 Task: Filter industry by Business Consulting and Service.
Action: Mouse moved to (422, 109)
Screenshot: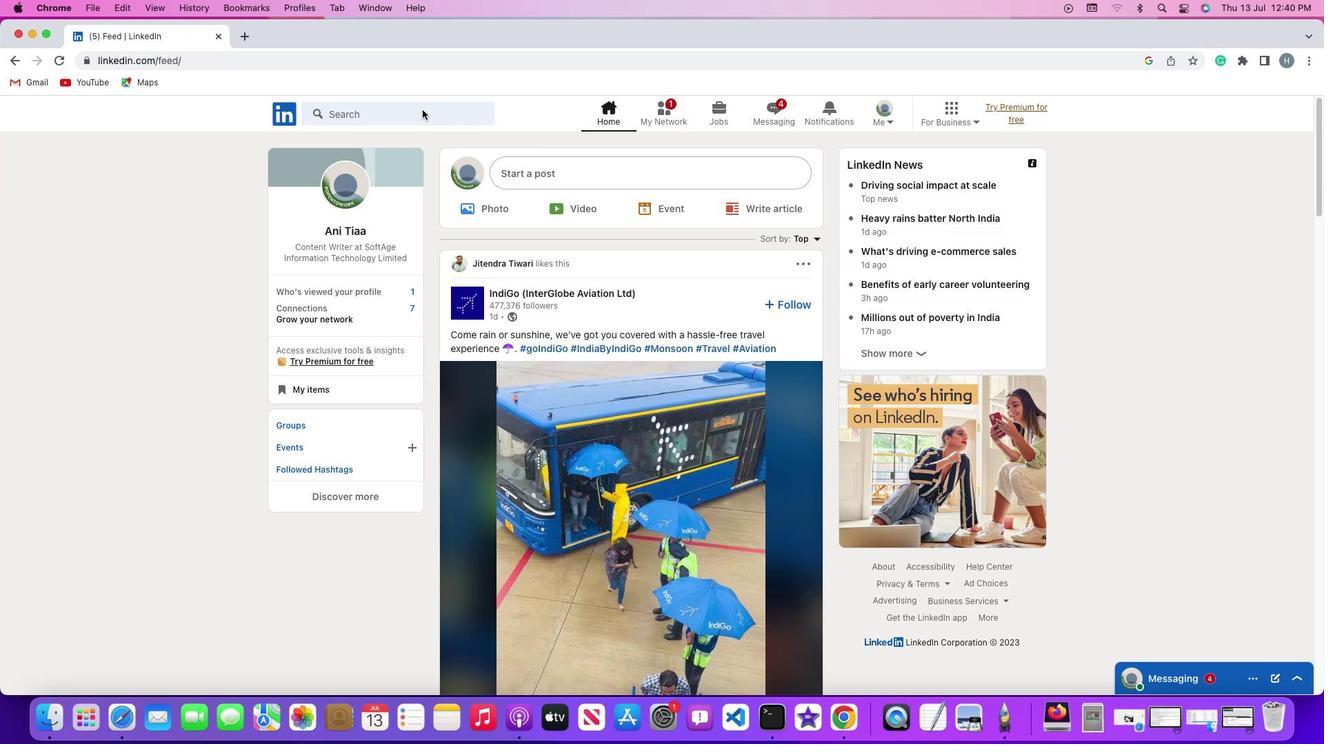 
Action: Mouse pressed left at (422, 109)
Screenshot: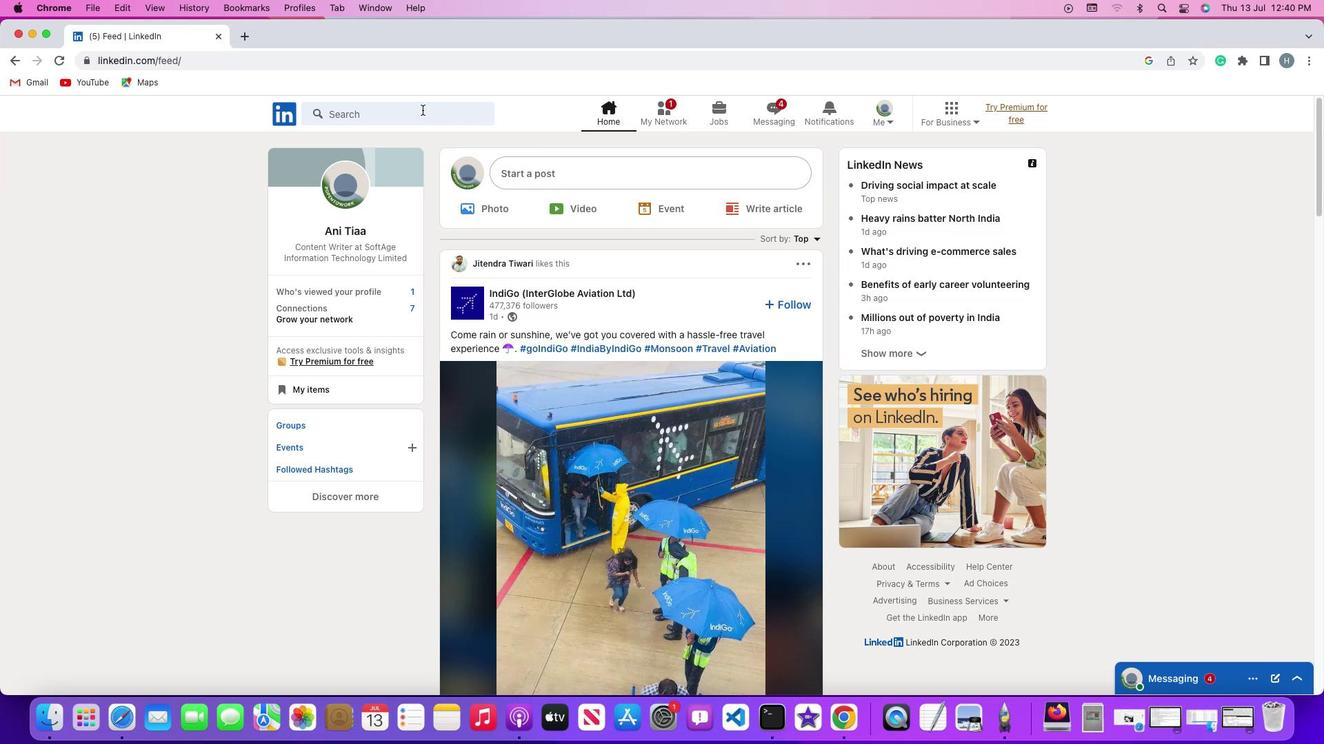 
Action: Mouse pressed left at (422, 109)
Screenshot: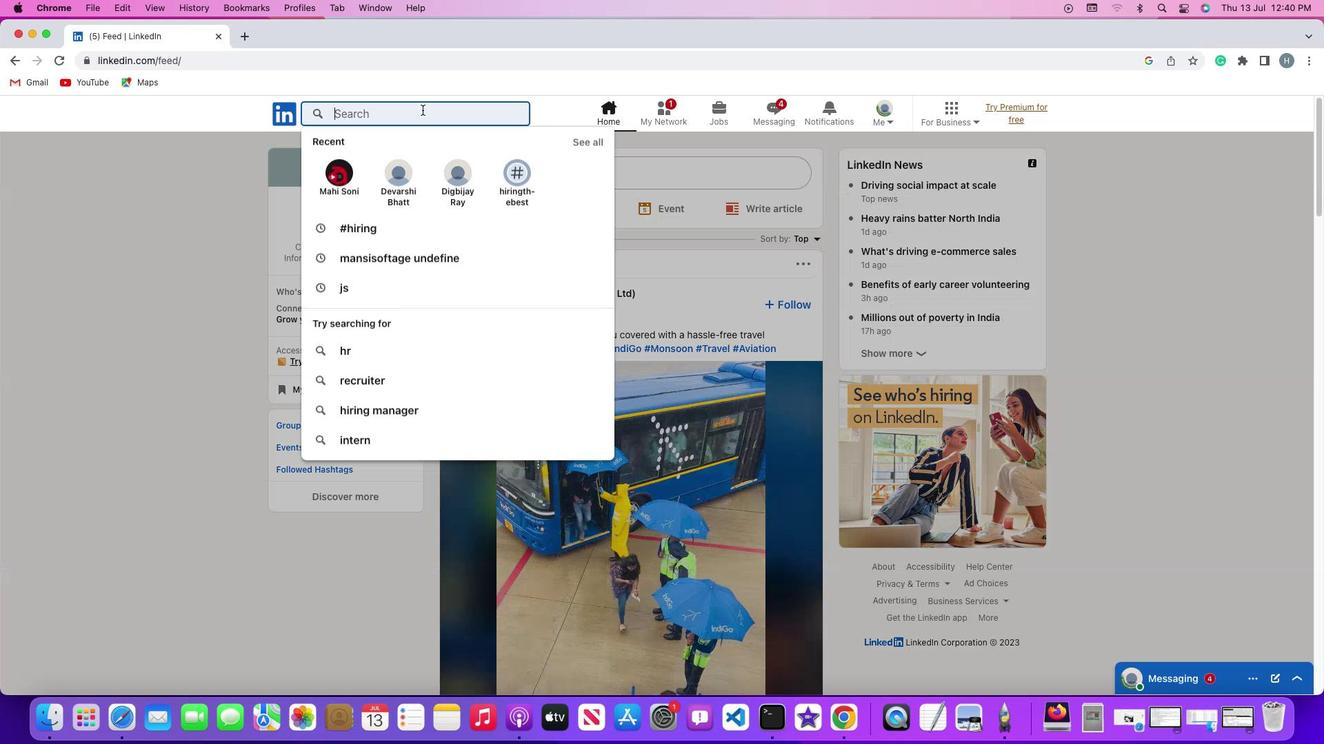 
Action: Key pressed Key.shift'#''h''i''r''i''n''g'Key.enter
Screenshot: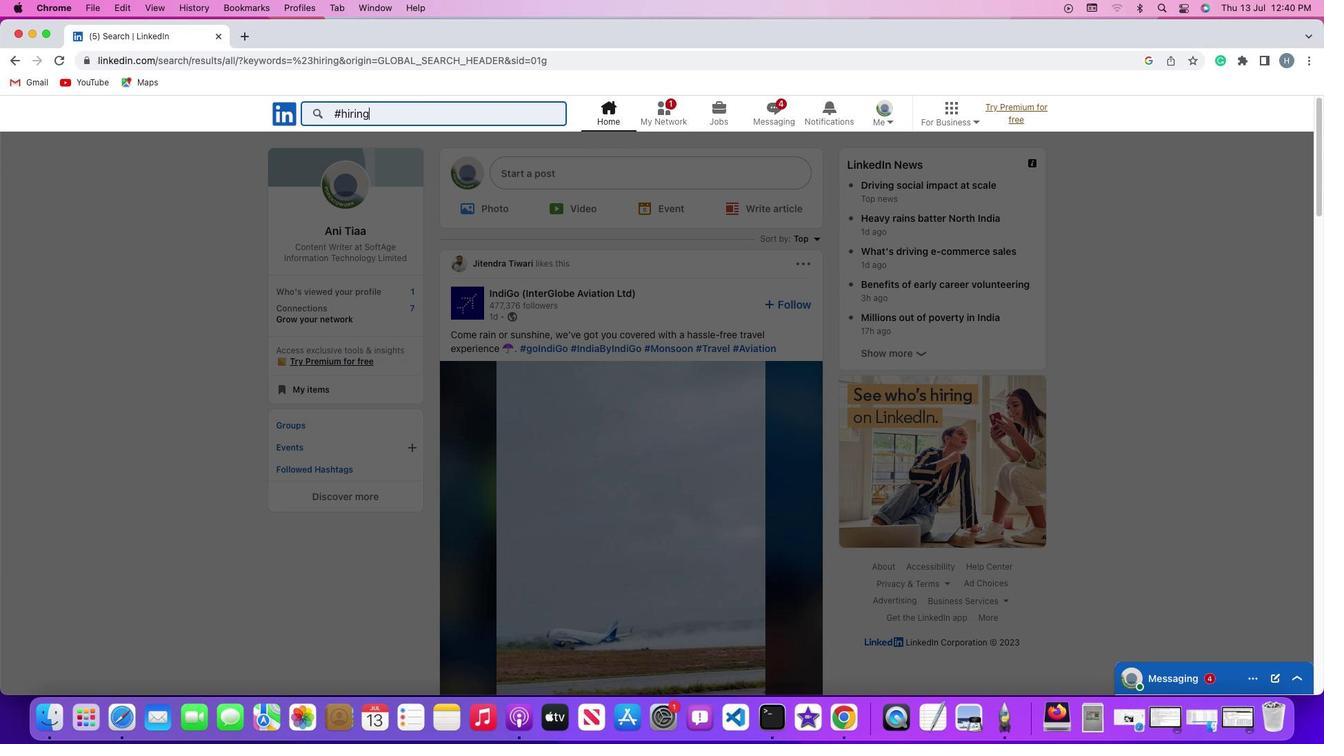 
Action: Mouse moved to (397, 151)
Screenshot: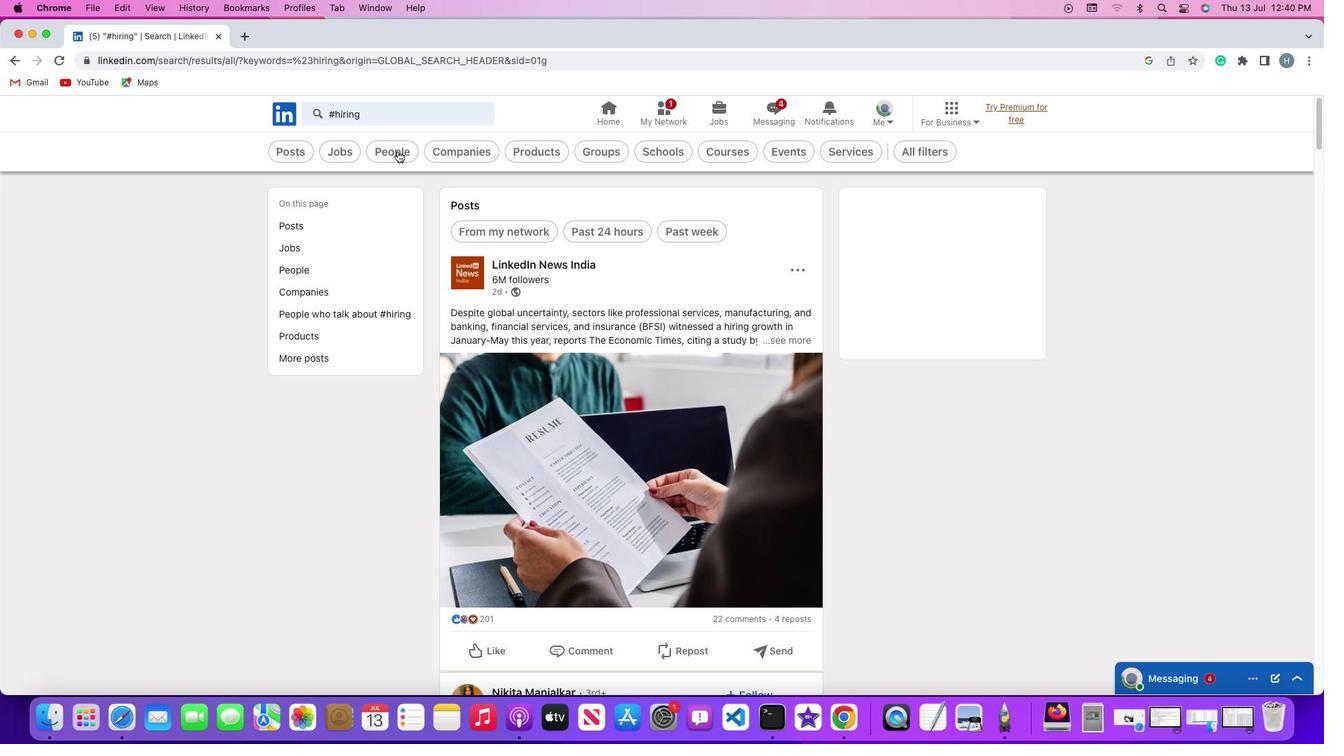 
Action: Mouse pressed left at (397, 151)
Screenshot: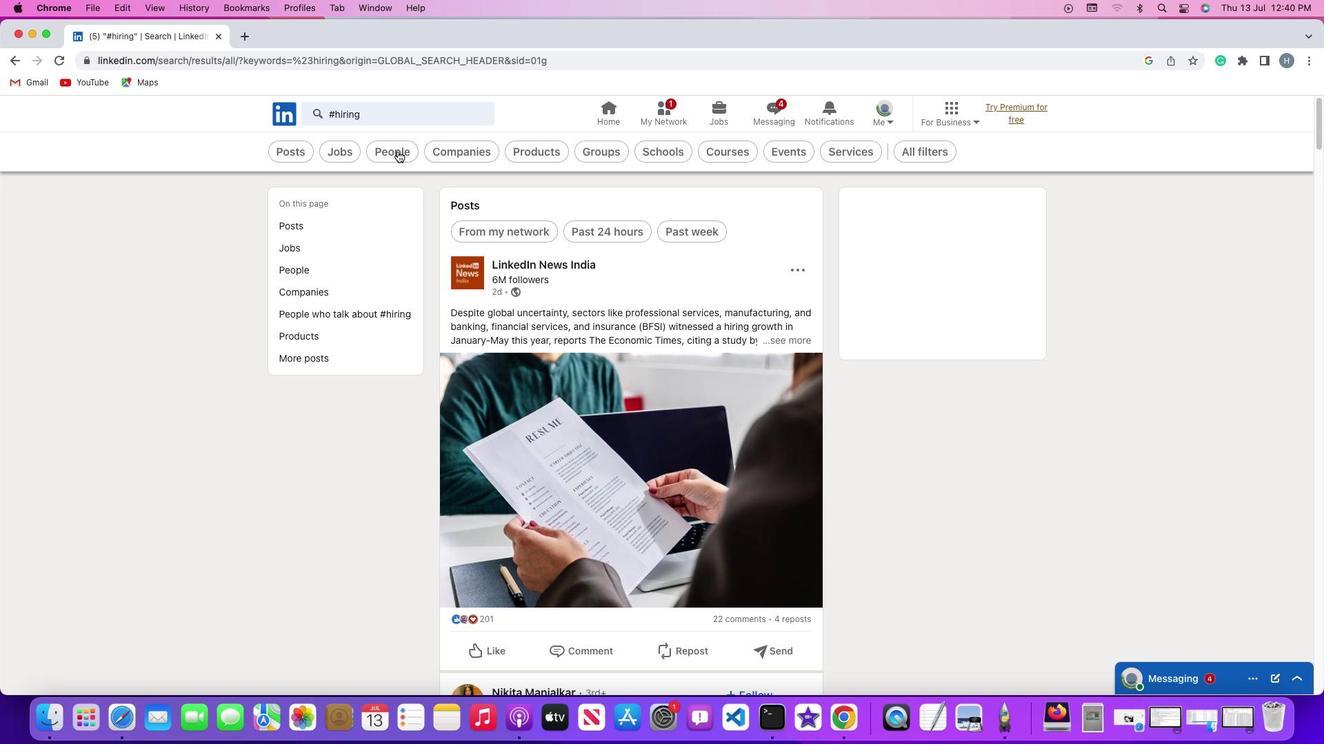 
Action: Mouse moved to (703, 152)
Screenshot: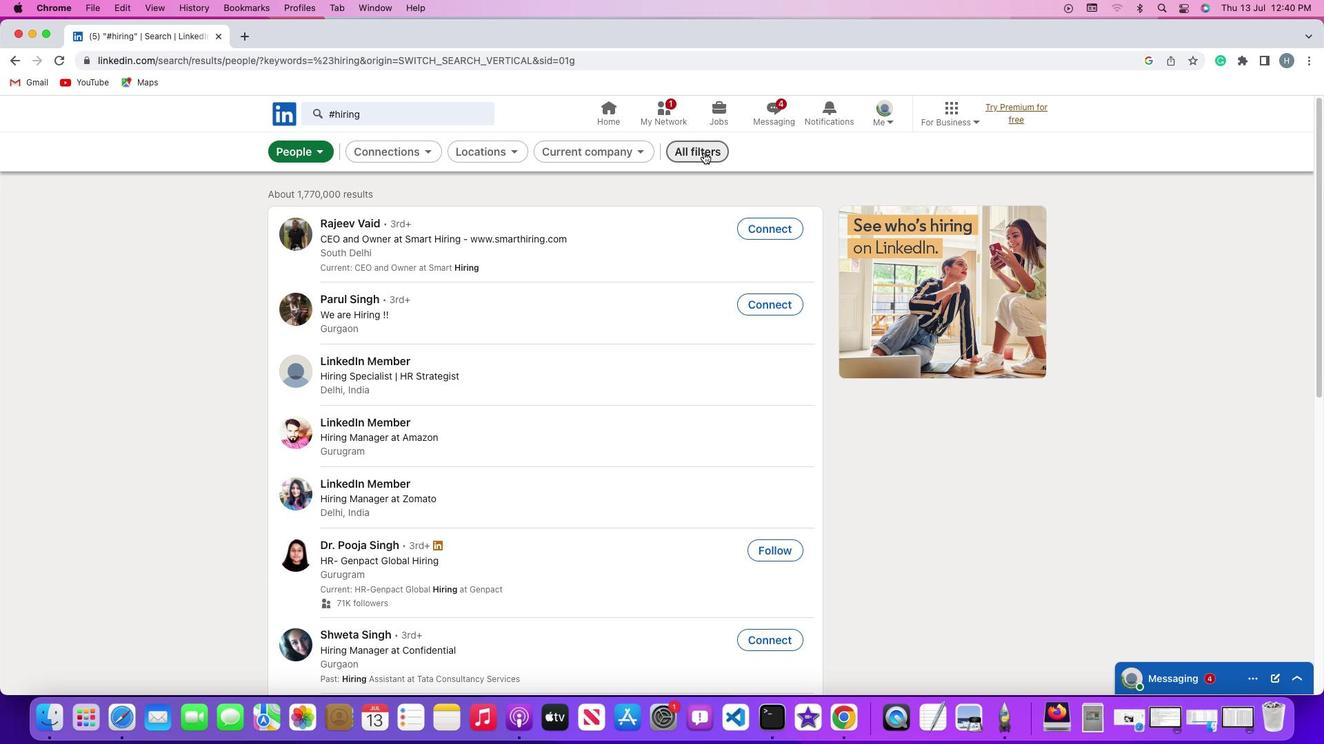 
Action: Mouse pressed left at (703, 152)
Screenshot: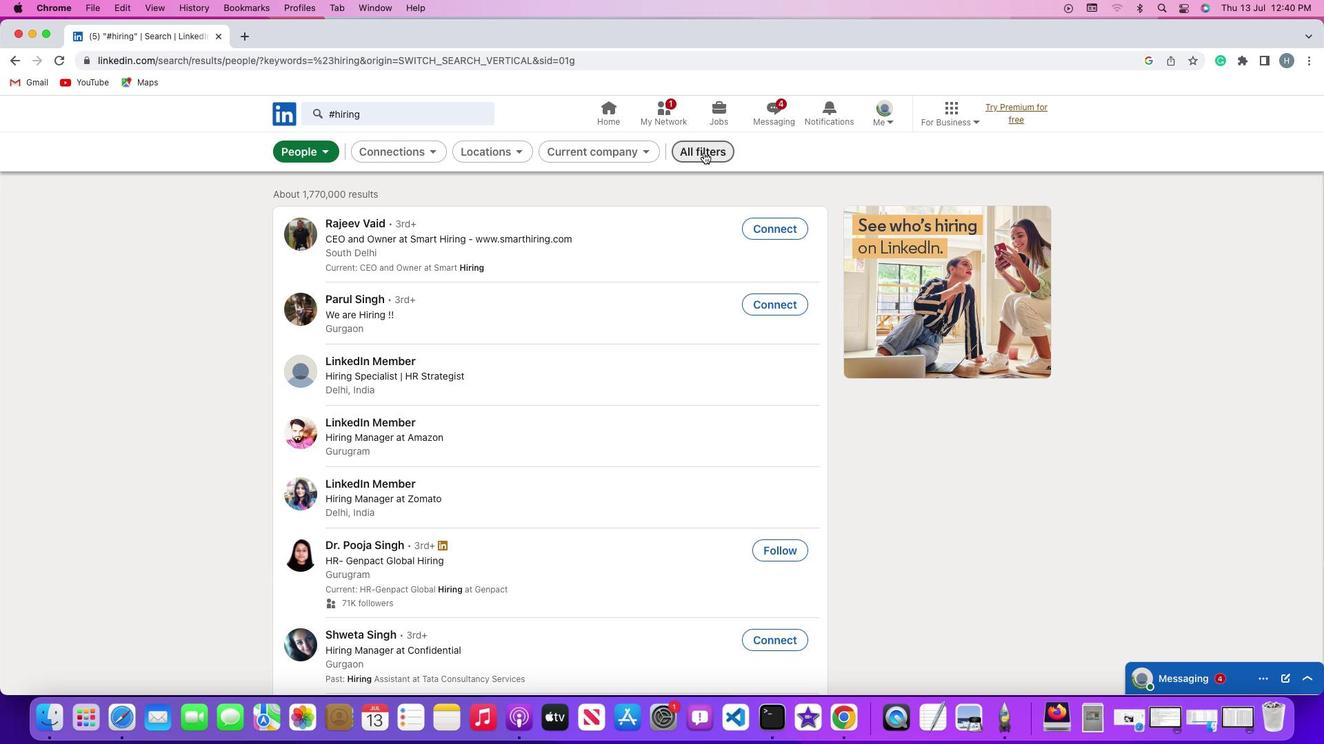 
Action: Mouse moved to (1087, 462)
Screenshot: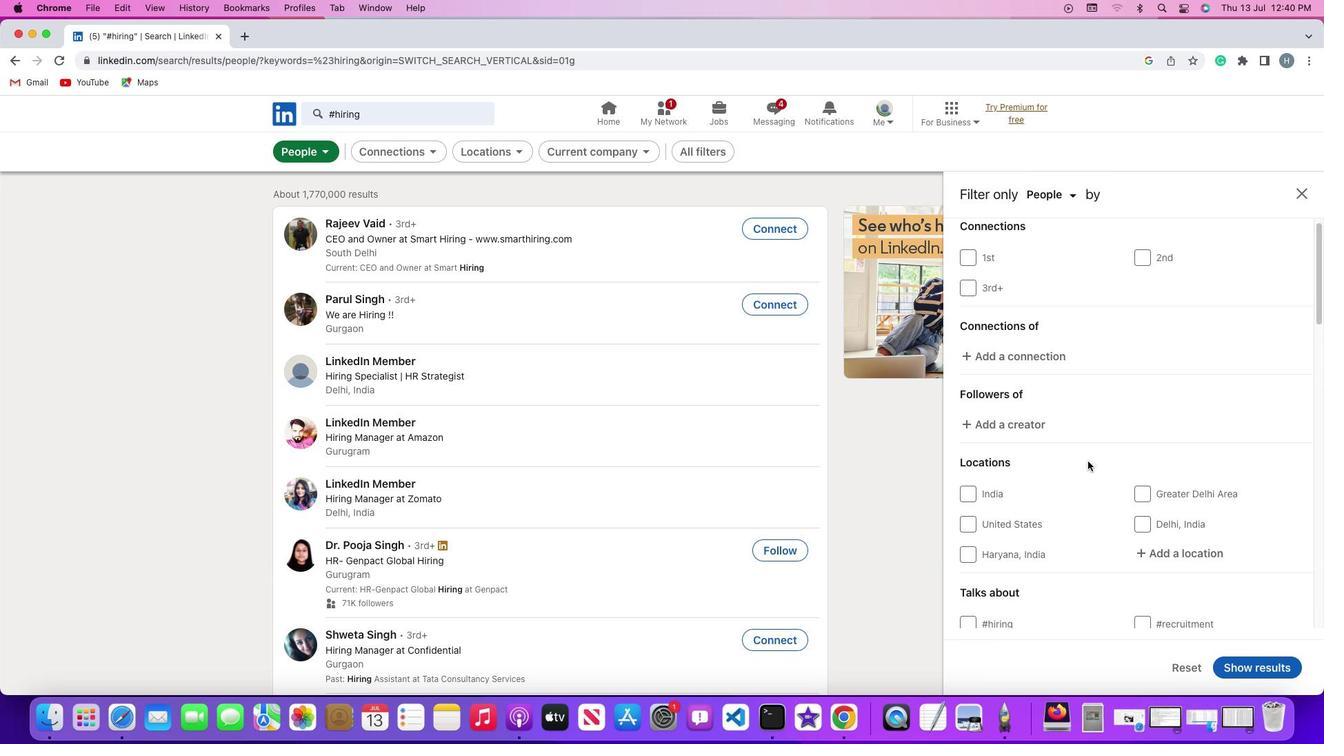 
Action: Mouse scrolled (1087, 462) with delta (0, 0)
Screenshot: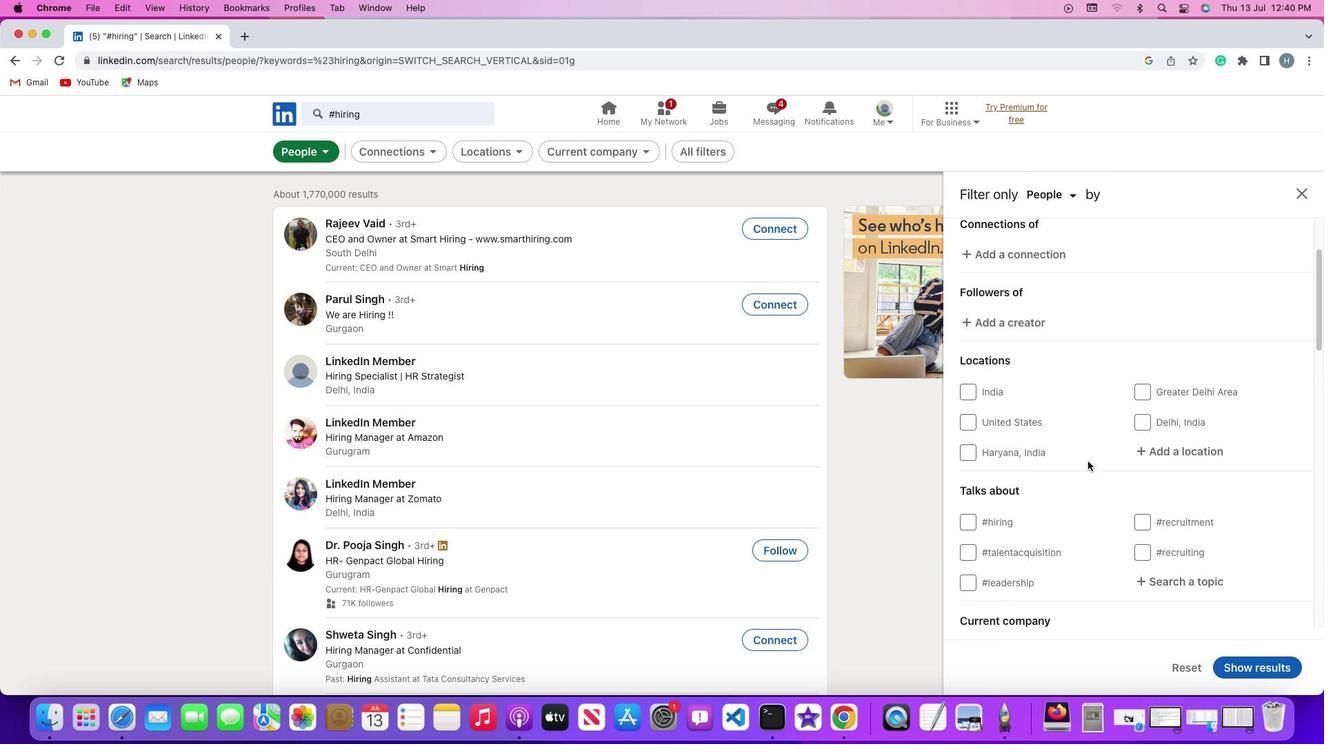 
Action: Mouse scrolled (1087, 462) with delta (0, 0)
Screenshot: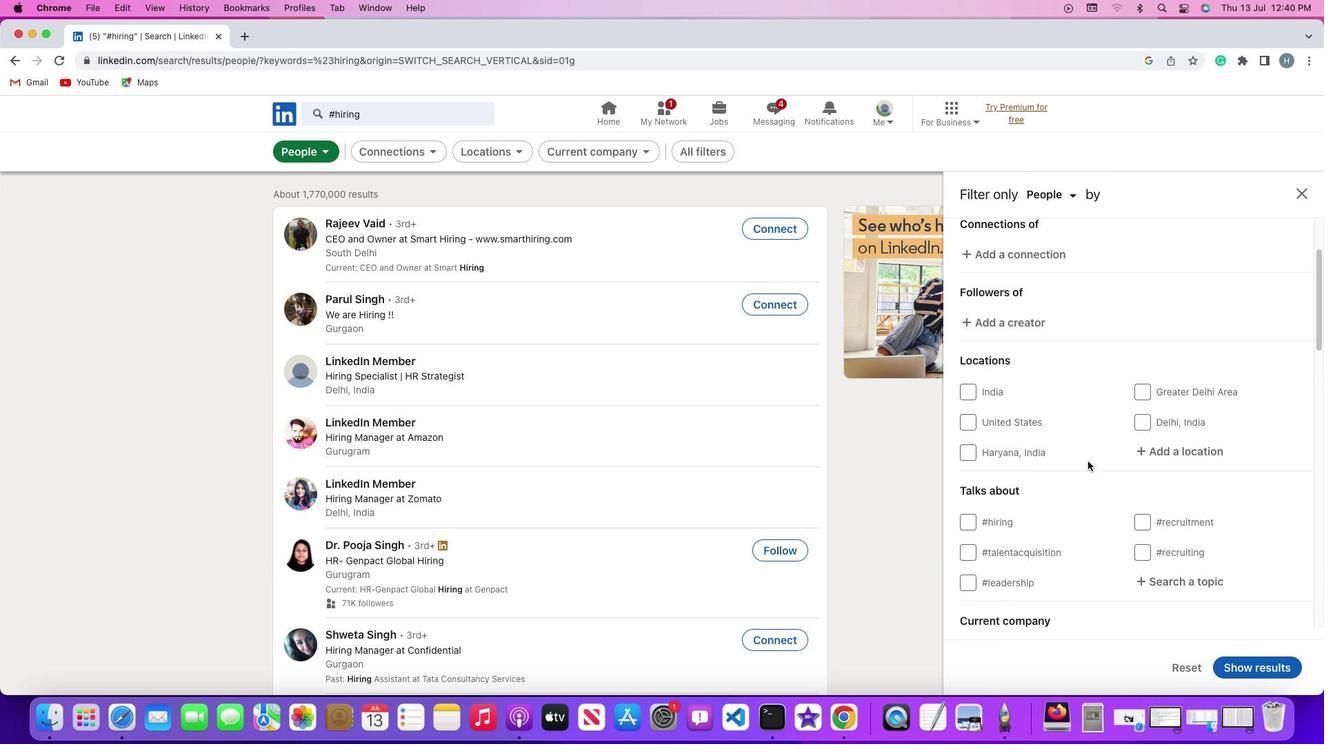 
Action: Mouse scrolled (1087, 462) with delta (0, -2)
Screenshot: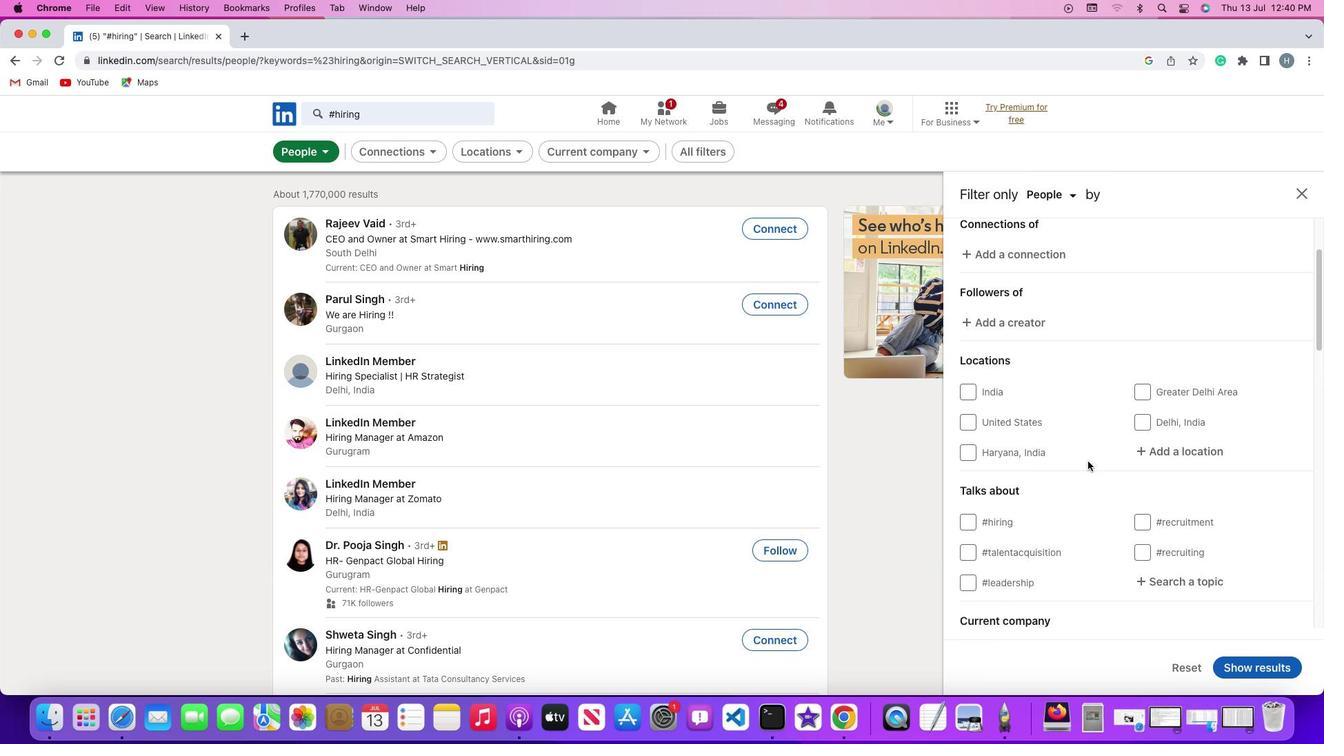 
Action: Mouse scrolled (1087, 462) with delta (0, 0)
Screenshot: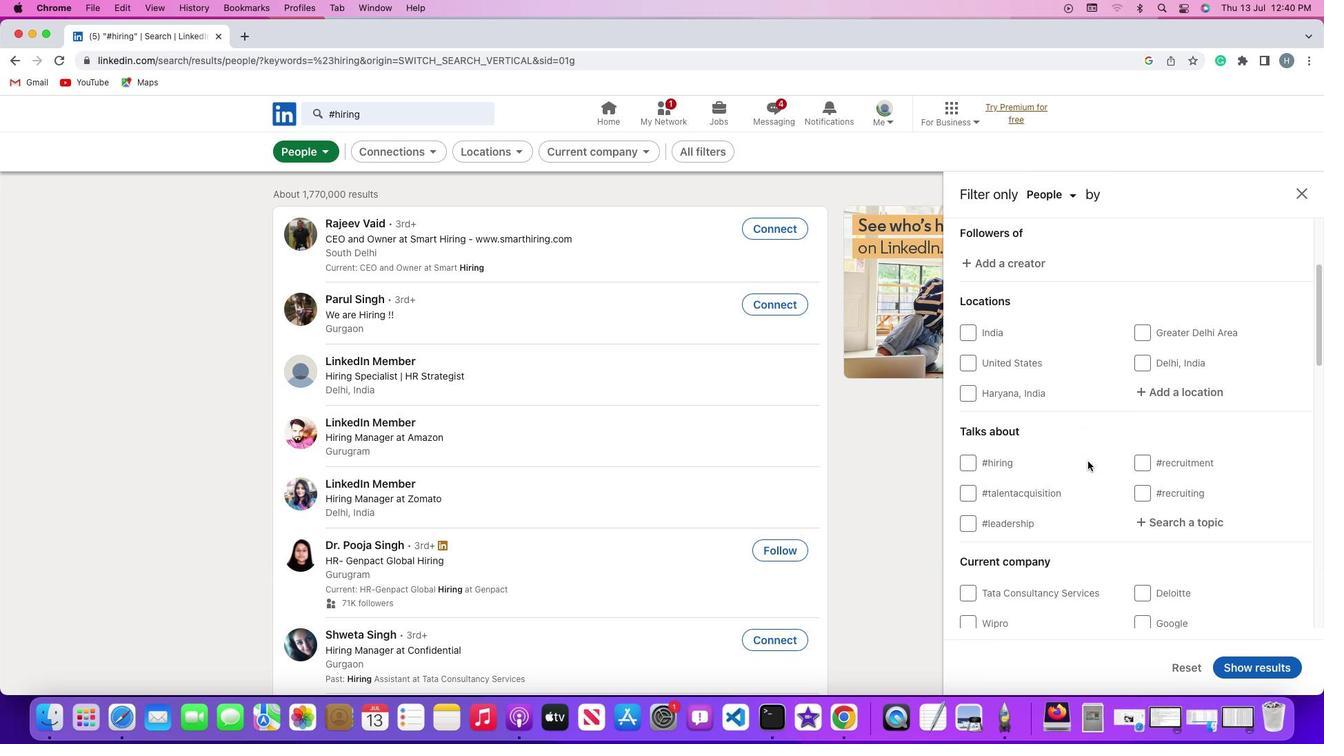 
Action: Mouse scrolled (1087, 462) with delta (0, 0)
Screenshot: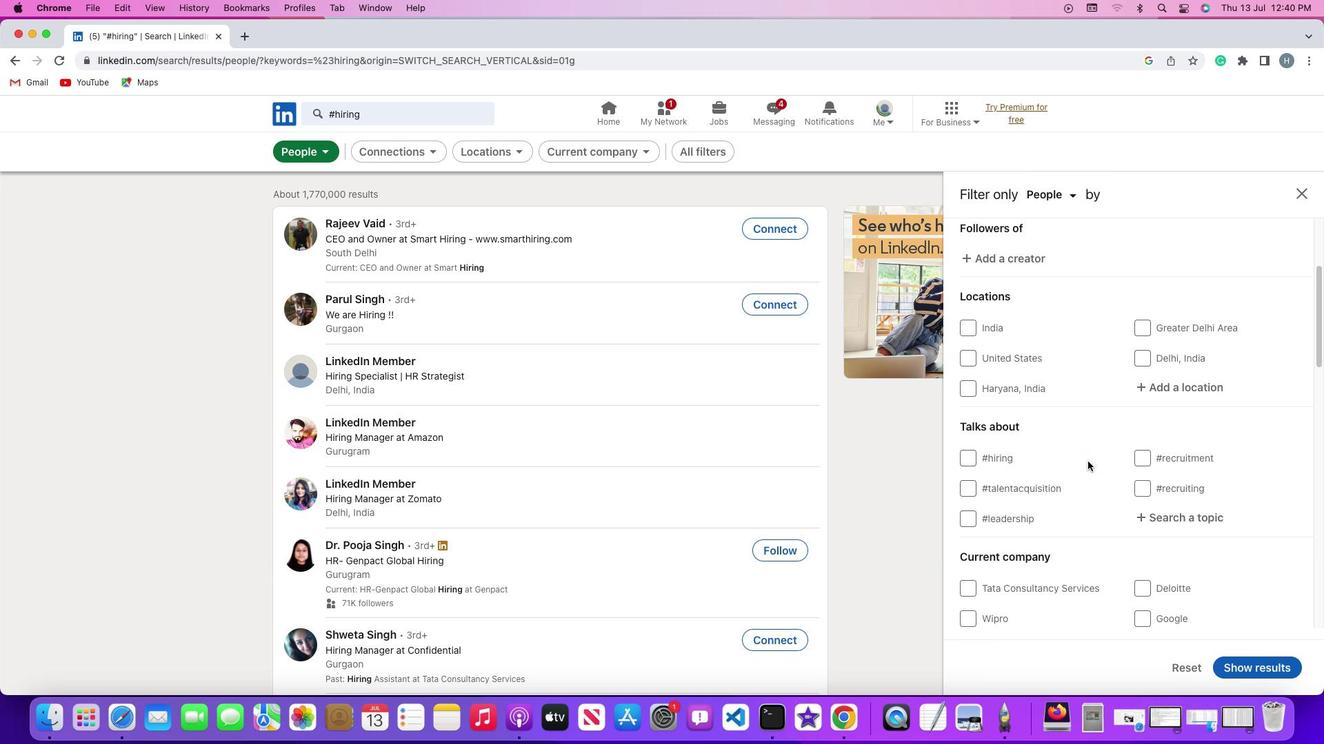 
Action: Mouse scrolled (1087, 462) with delta (0, 0)
Screenshot: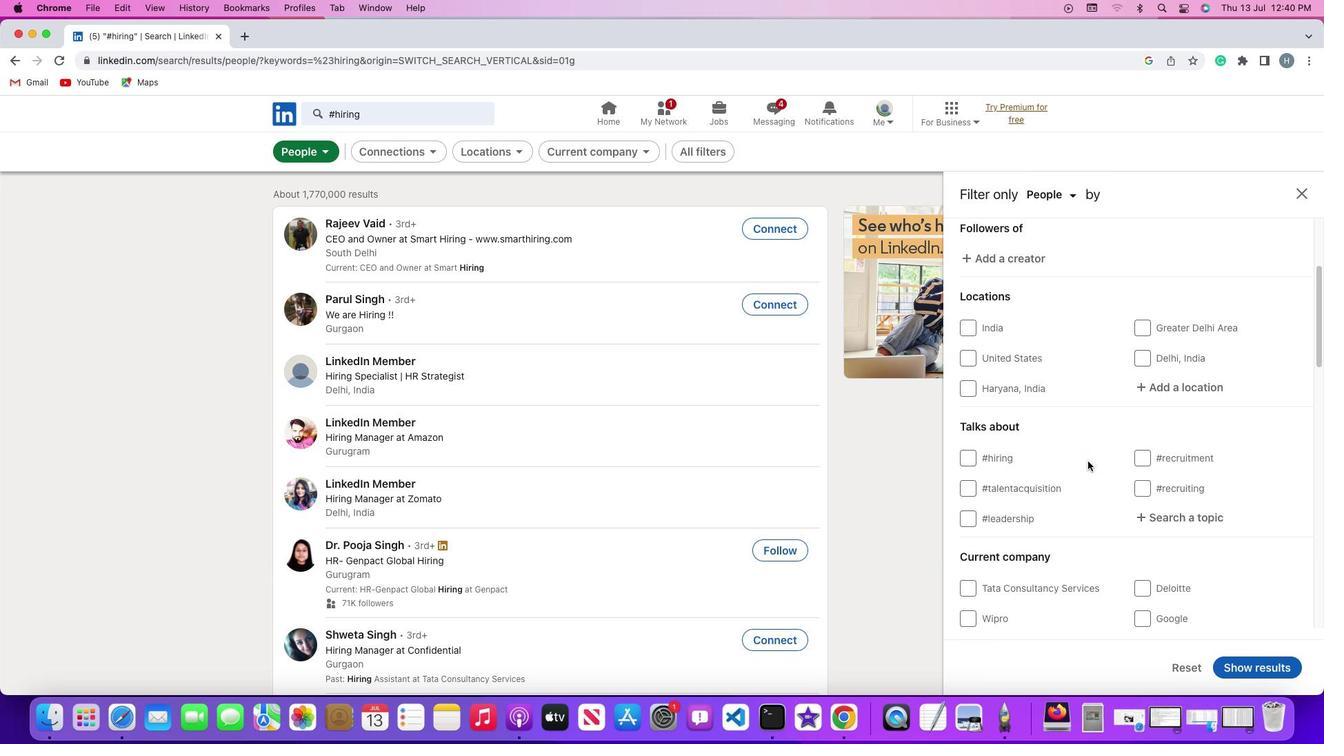 
Action: Mouse scrolled (1087, 462) with delta (0, 0)
Screenshot: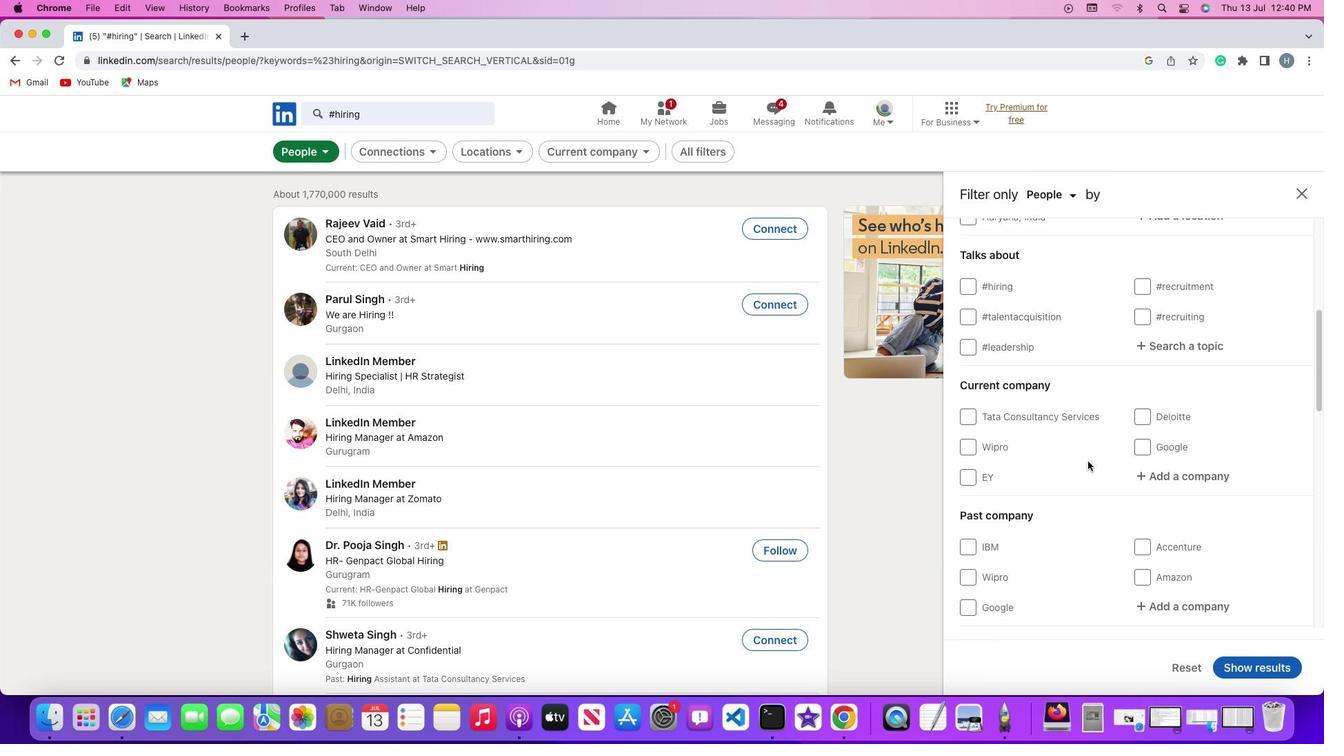 
Action: Mouse scrolled (1087, 462) with delta (0, 0)
Screenshot: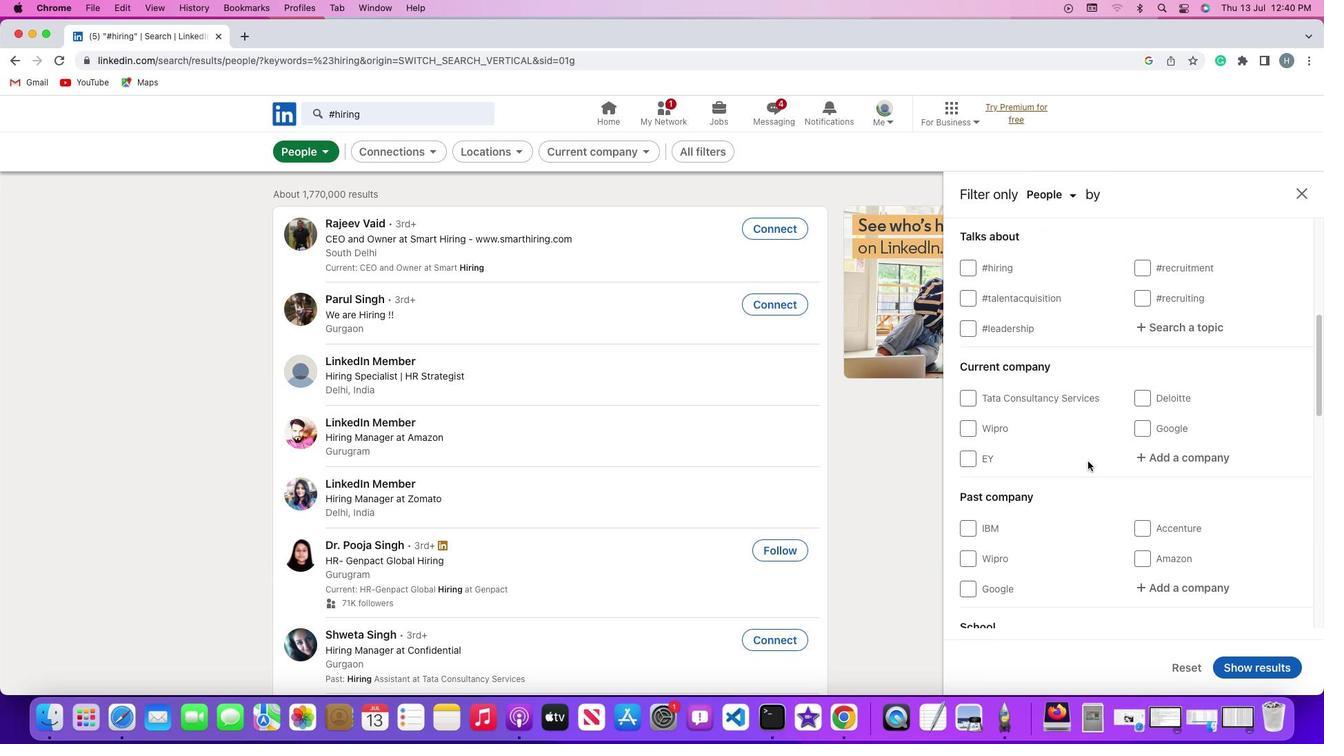 
Action: Mouse scrolled (1087, 462) with delta (0, -1)
Screenshot: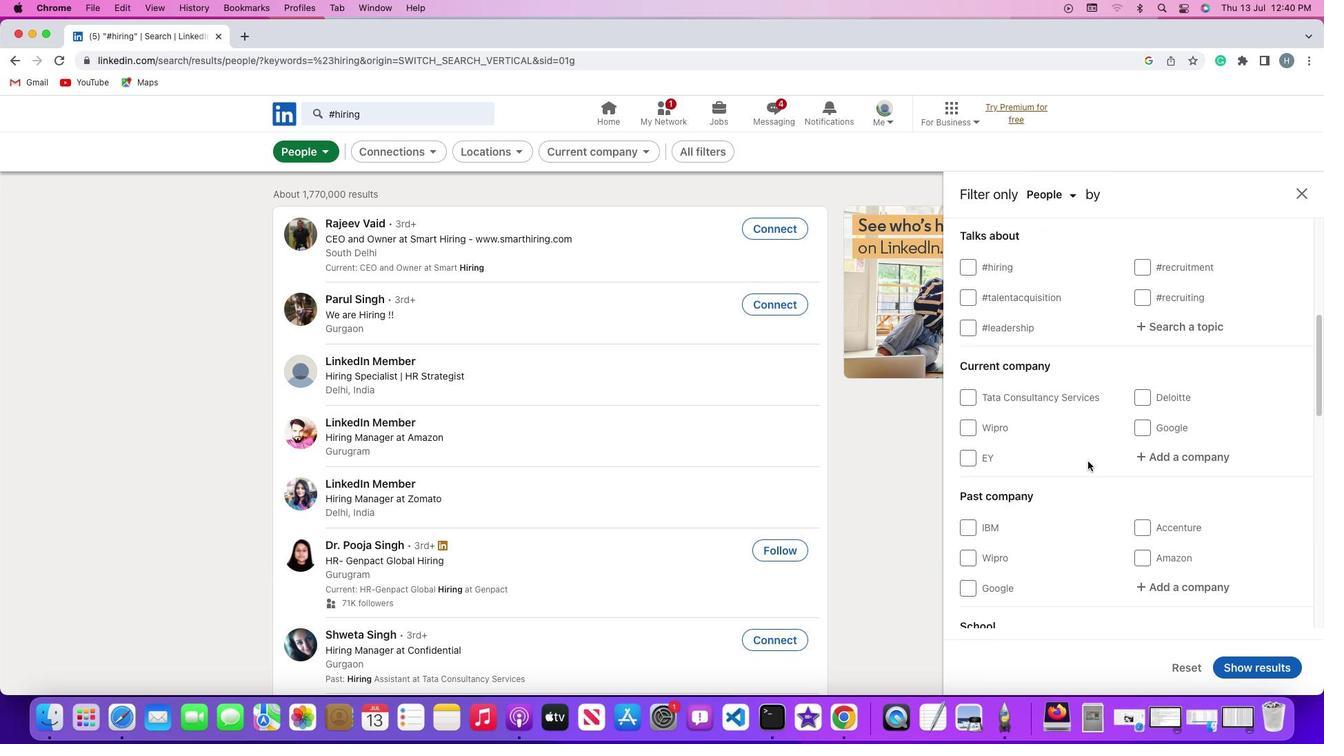 
Action: Mouse scrolled (1087, 462) with delta (0, -2)
Screenshot: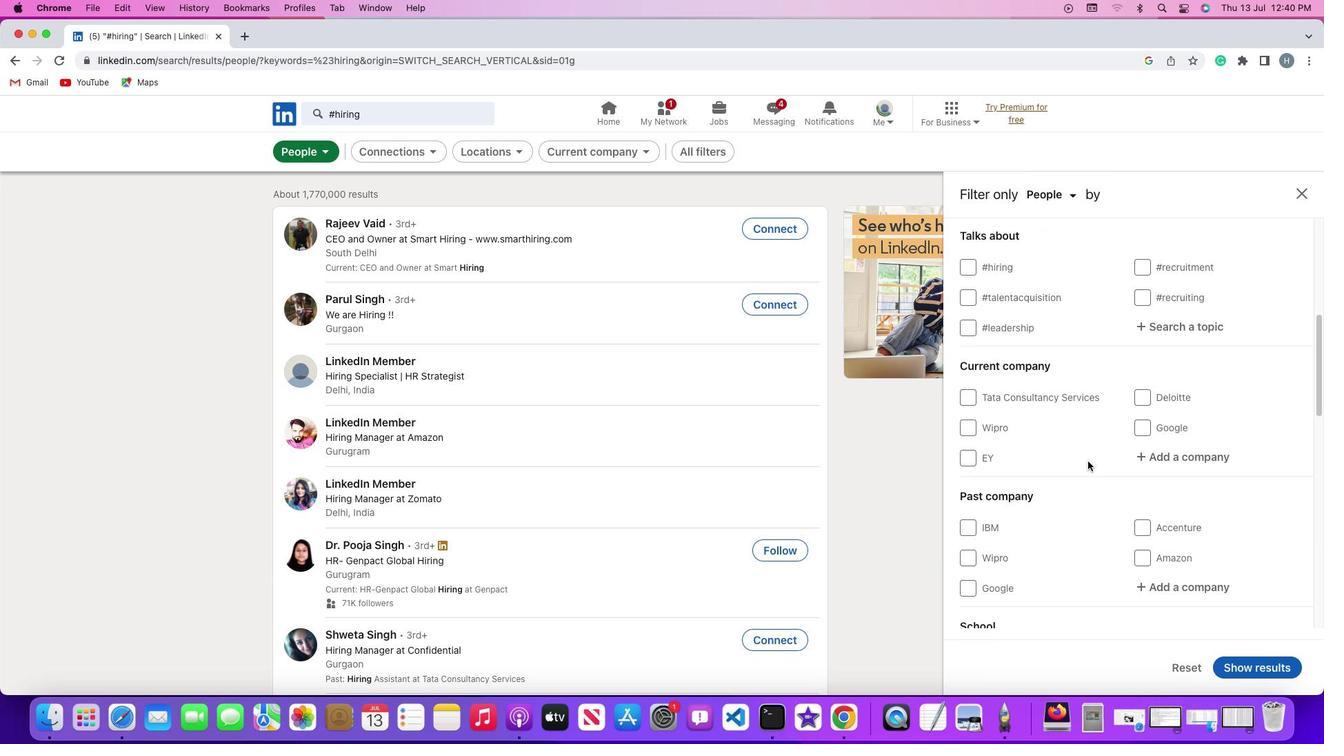 
Action: Mouse scrolled (1087, 462) with delta (0, 0)
Screenshot: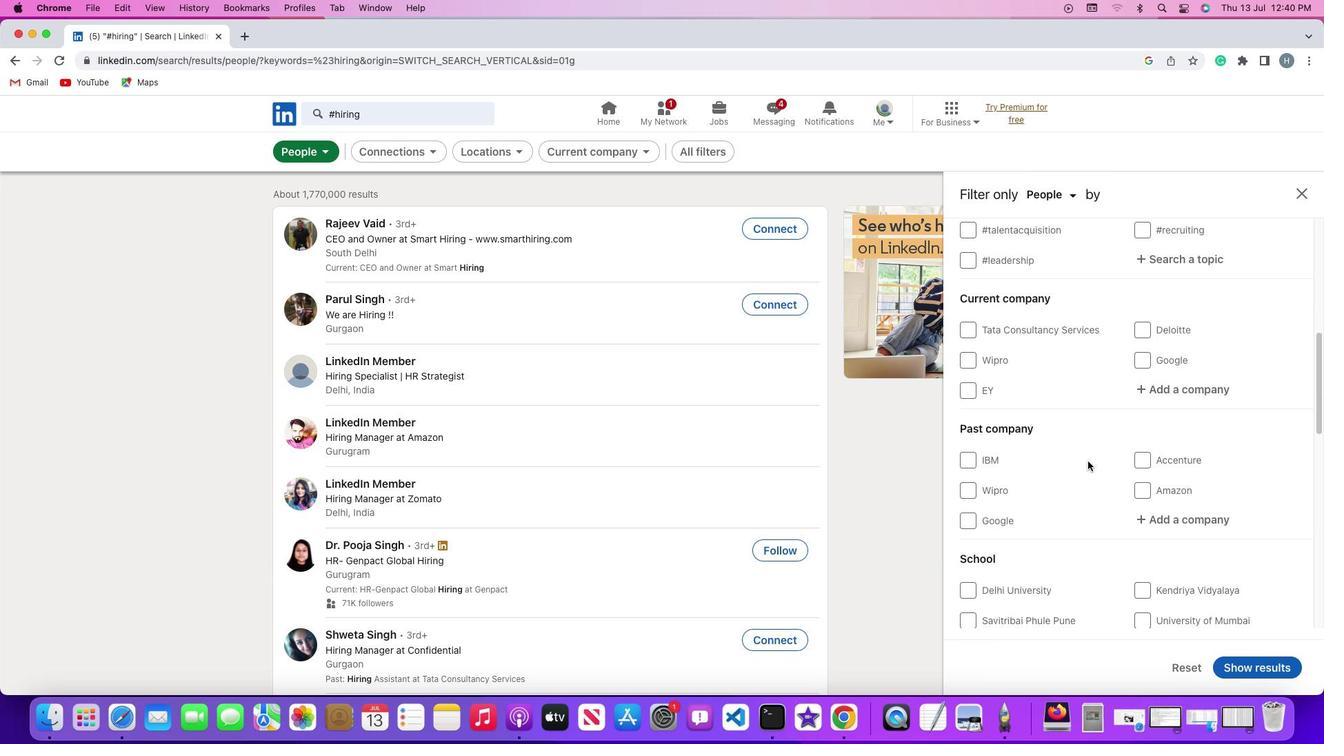 
Action: Mouse scrolled (1087, 462) with delta (0, 0)
Screenshot: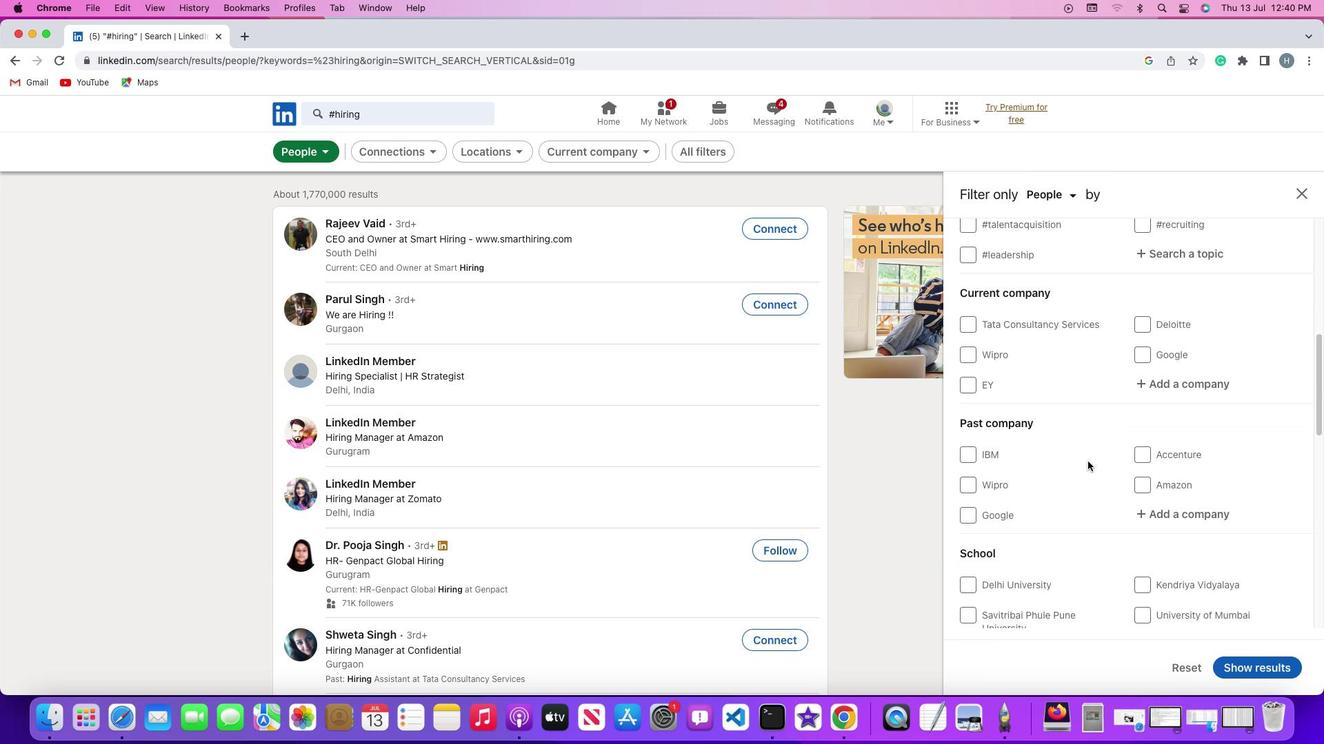 
Action: Mouse scrolled (1087, 462) with delta (0, 0)
Screenshot: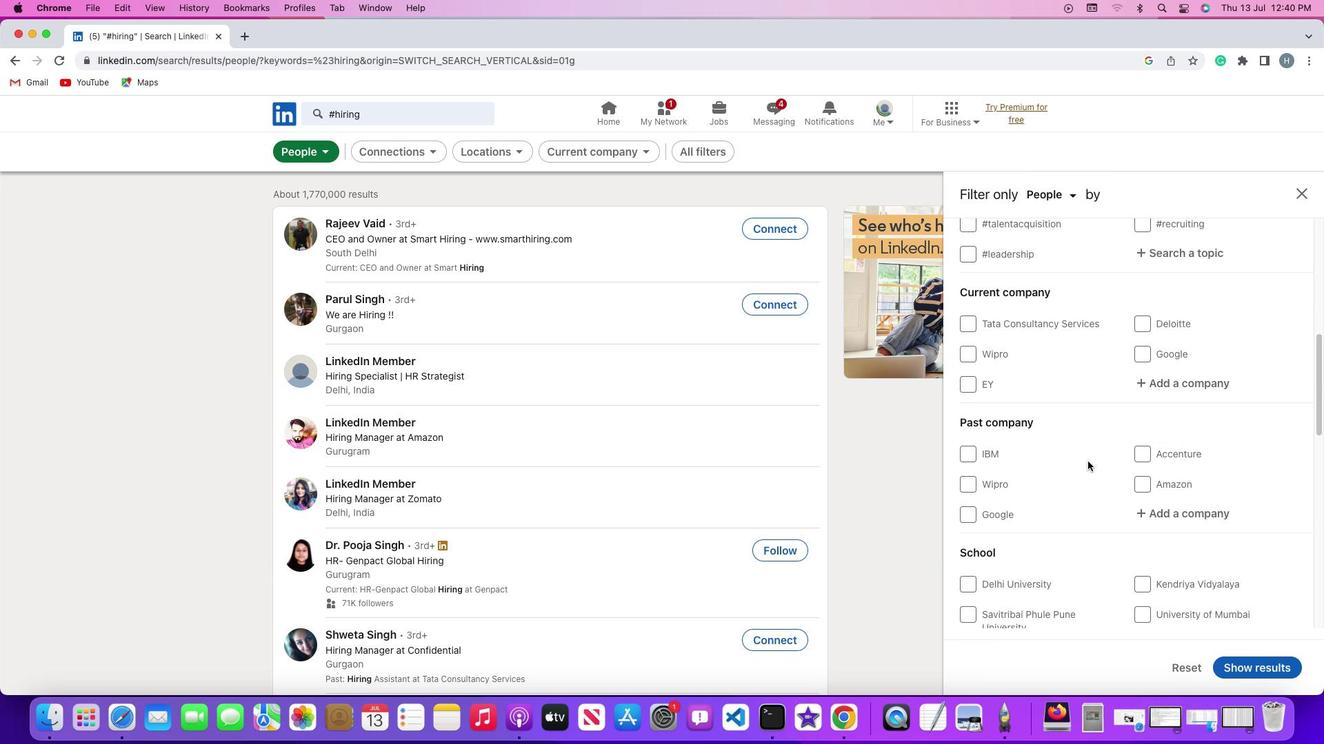 
Action: Mouse scrolled (1087, 462) with delta (0, 0)
Screenshot: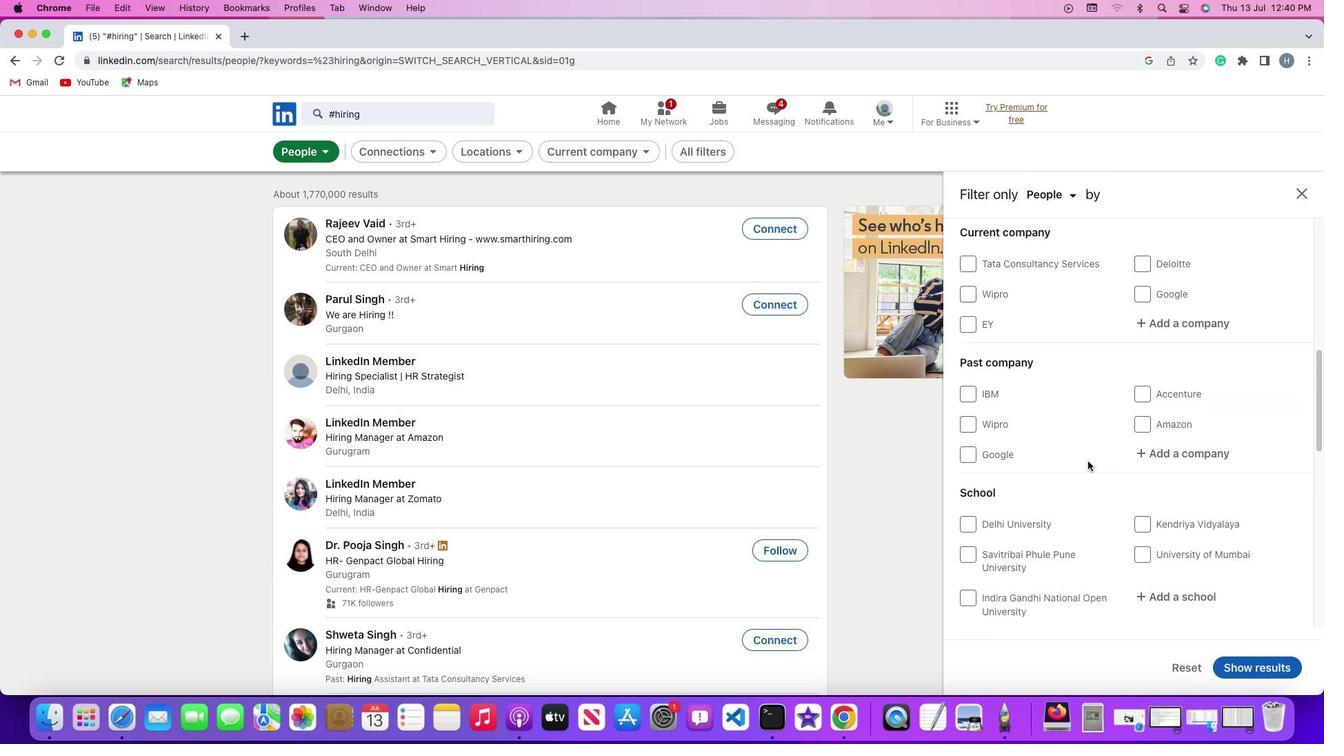 
Action: Mouse scrolled (1087, 462) with delta (0, 0)
Screenshot: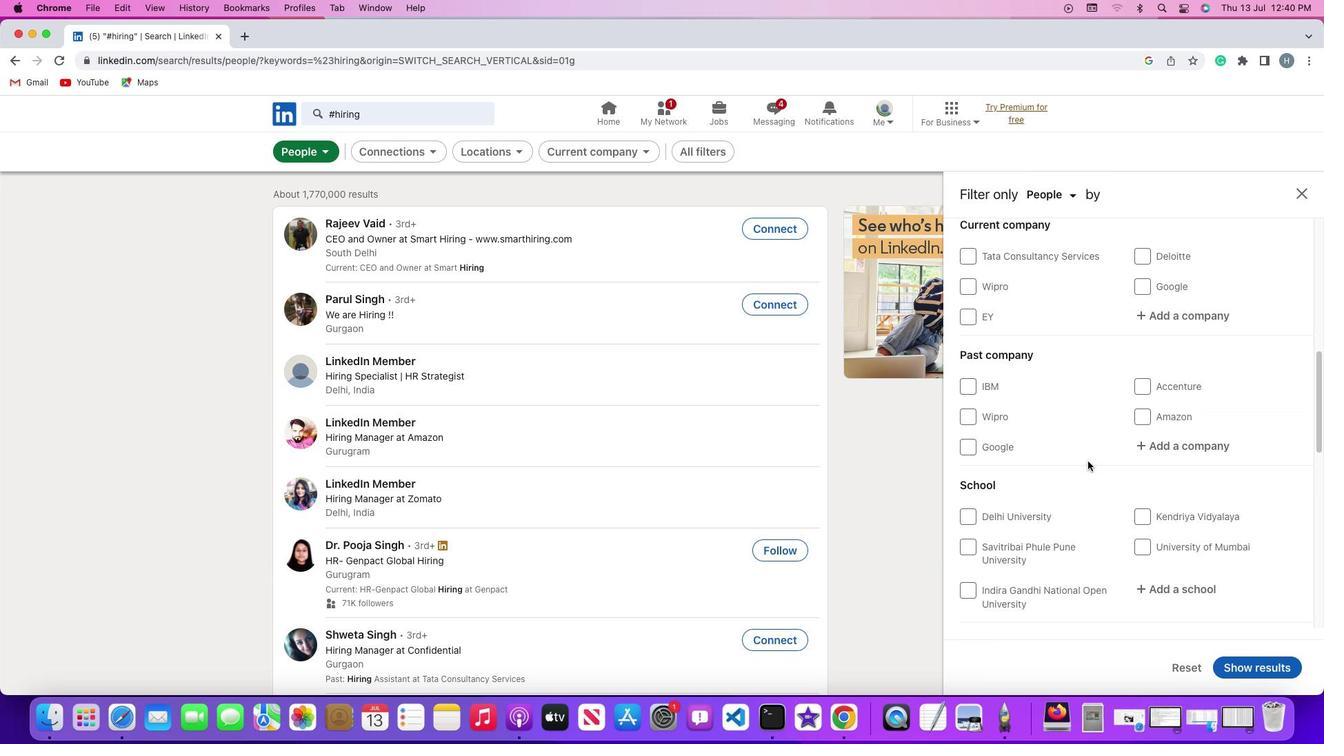 
Action: Mouse scrolled (1087, 462) with delta (0, 0)
Screenshot: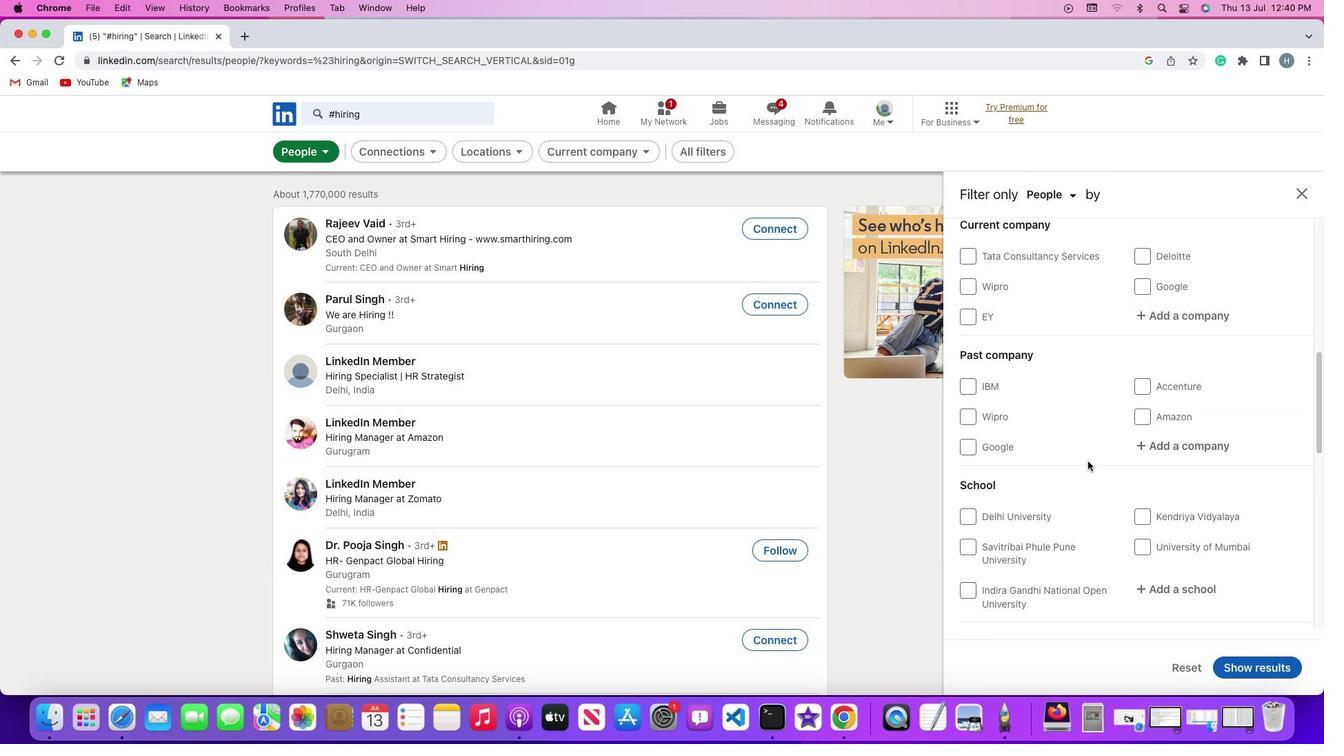 
Action: Mouse scrolled (1087, 462) with delta (0, 0)
Screenshot: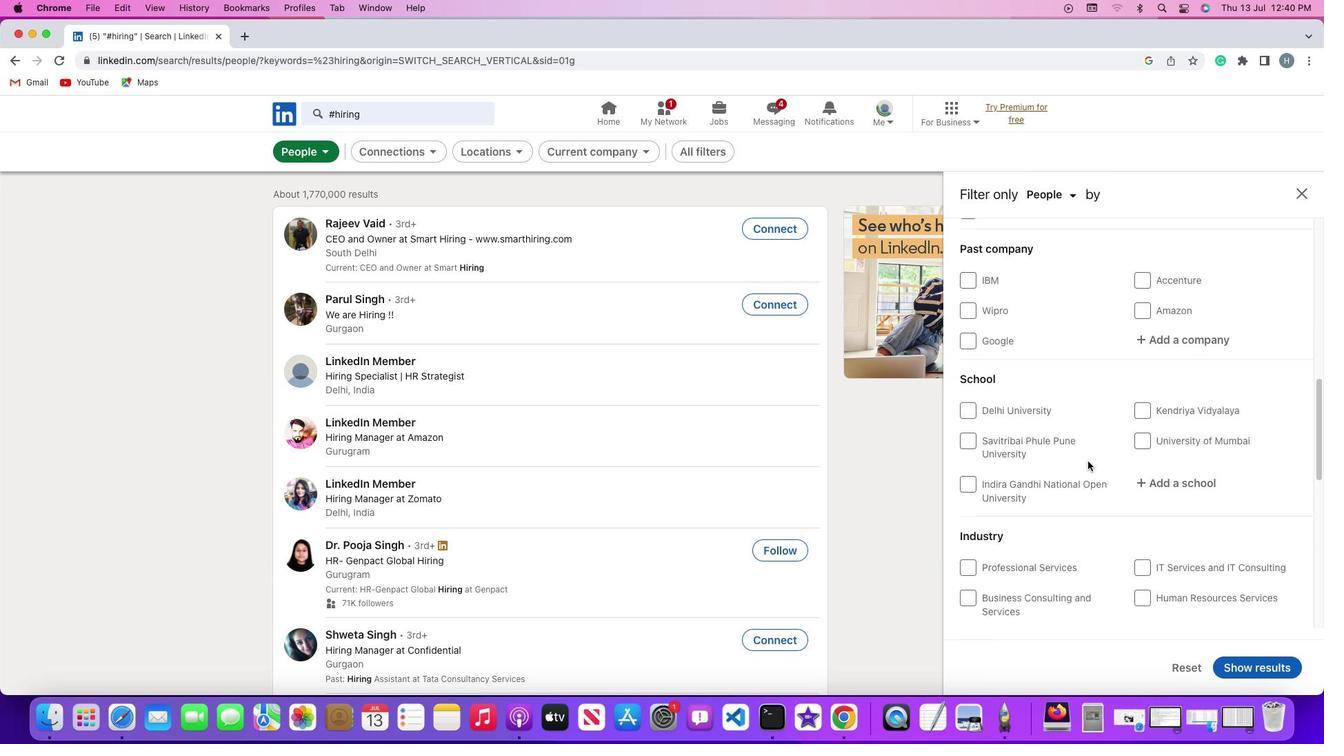 
Action: Mouse scrolled (1087, 462) with delta (0, 0)
Screenshot: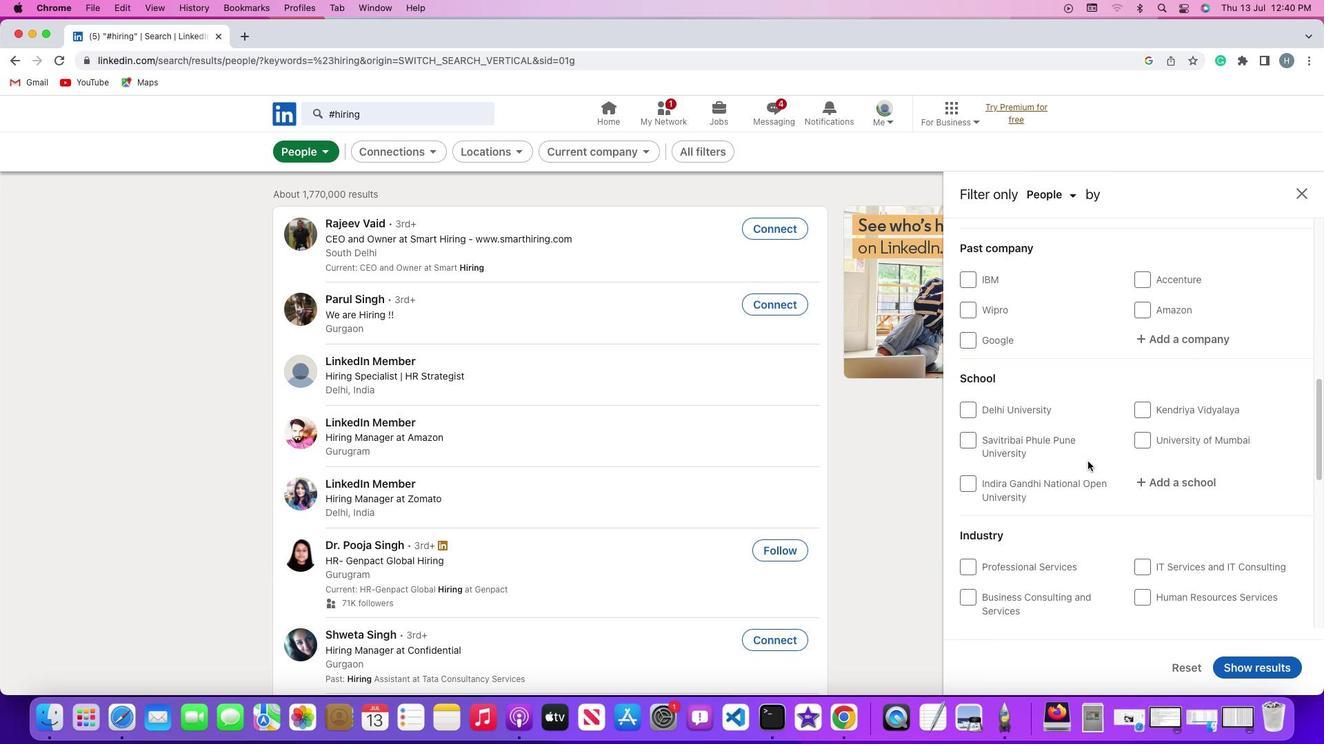 
Action: Mouse scrolled (1087, 462) with delta (0, -1)
Screenshot: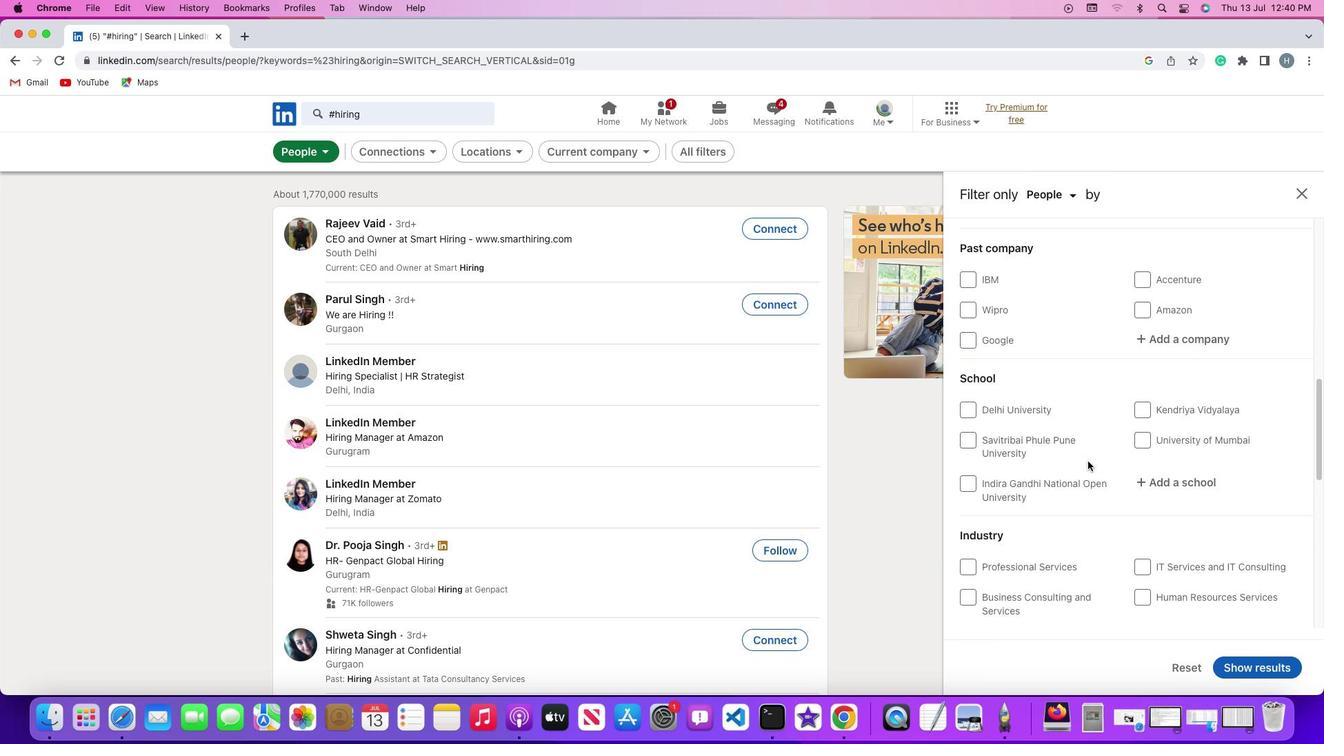
Action: Mouse scrolled (1087, 462) with delta (0, 0)
Screenshot: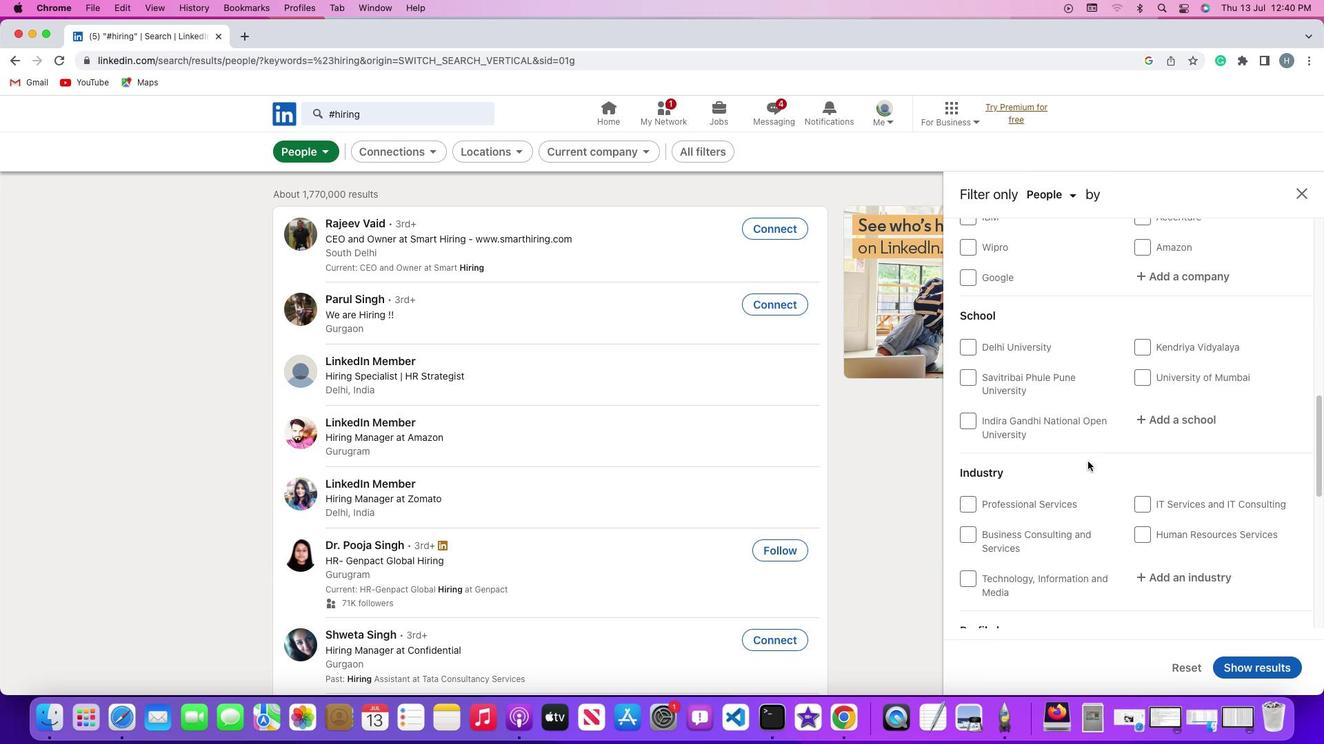 
Action: Mouse scrolled (1087, 462) with delta (0, 0)
Screenshot: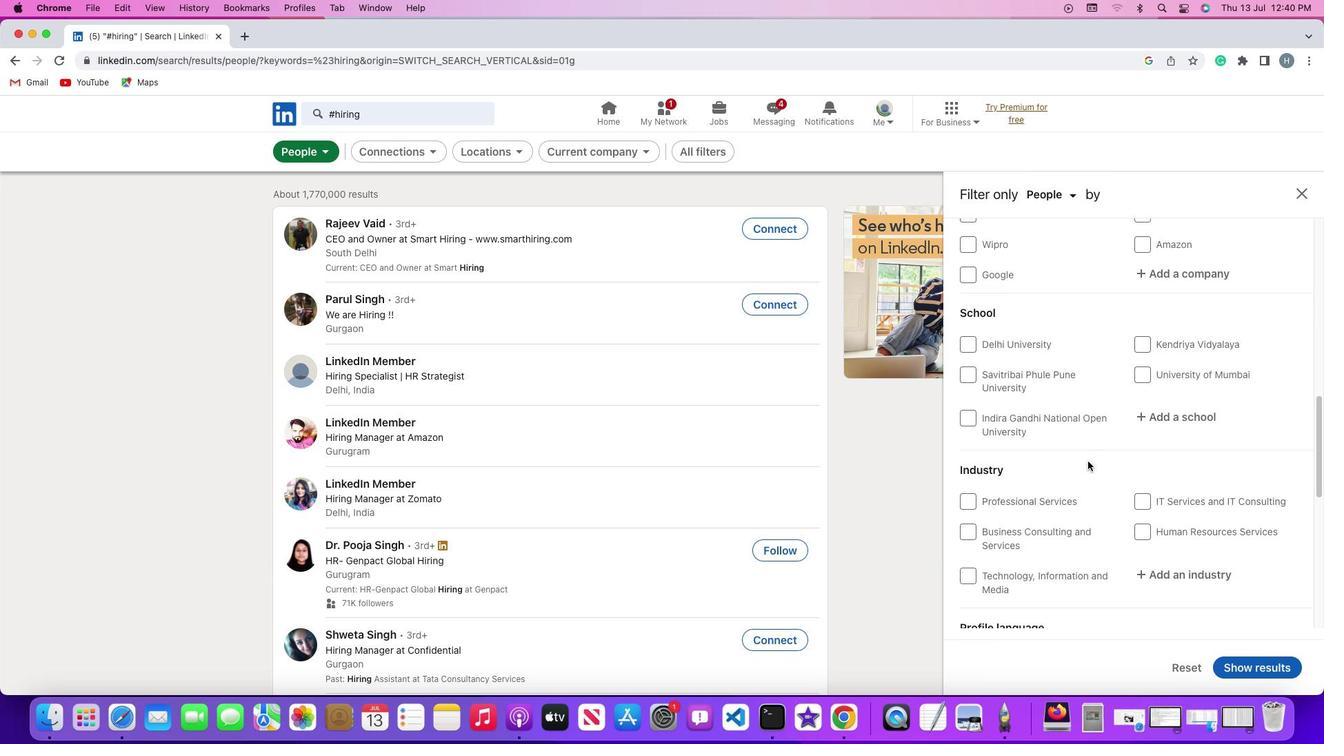 
Action: Mouse scrolled (1087, 462) with delta (0, 0)
Screenshot: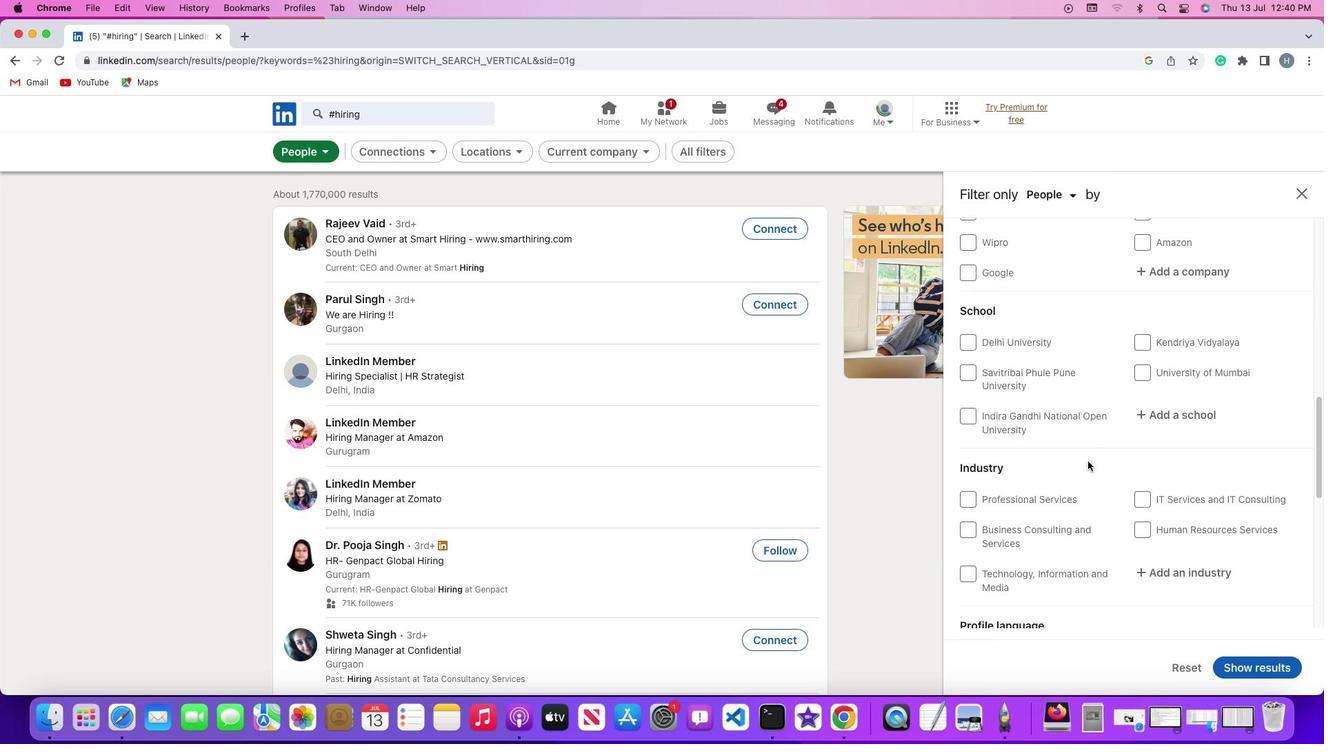 
Action: Mouse scrolled (1087, 462) with delta (0, 0)
Screenshot: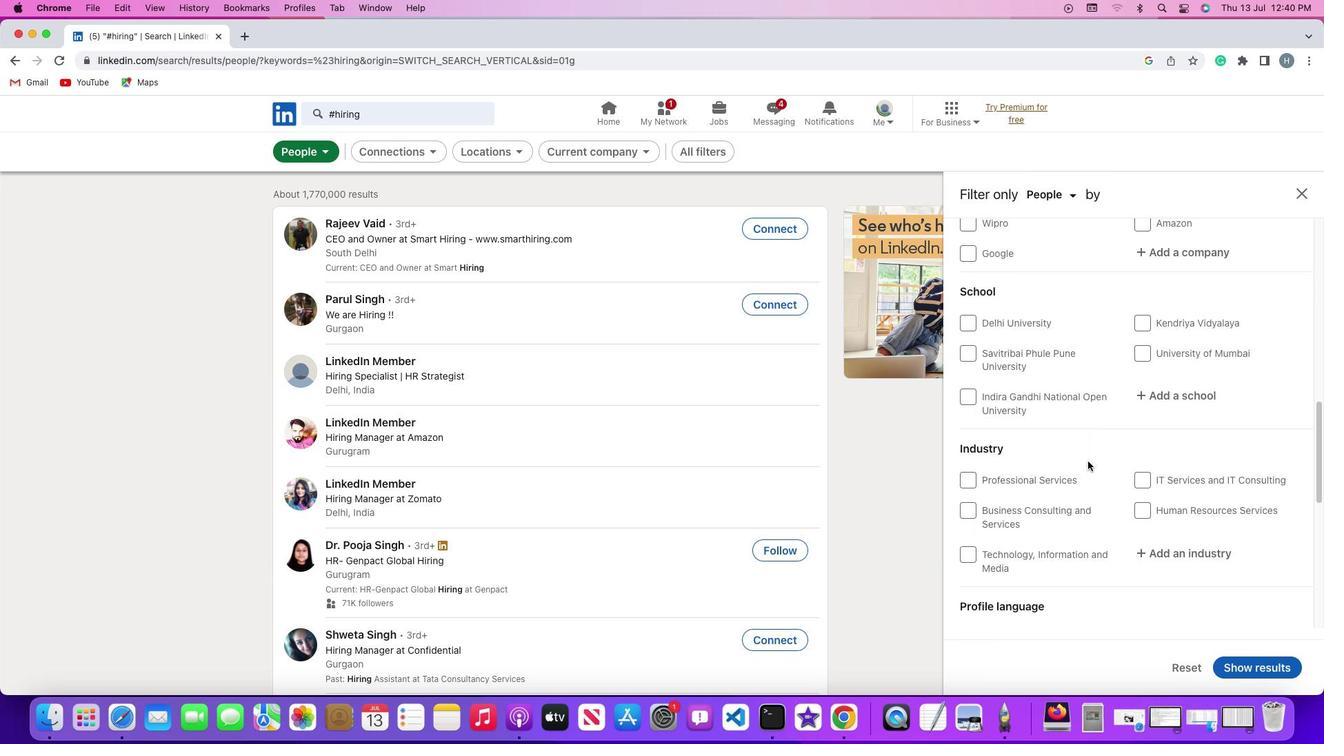 
Action: Mouse scrolled (1087, 462) with delta (0, 0)
Screenshot: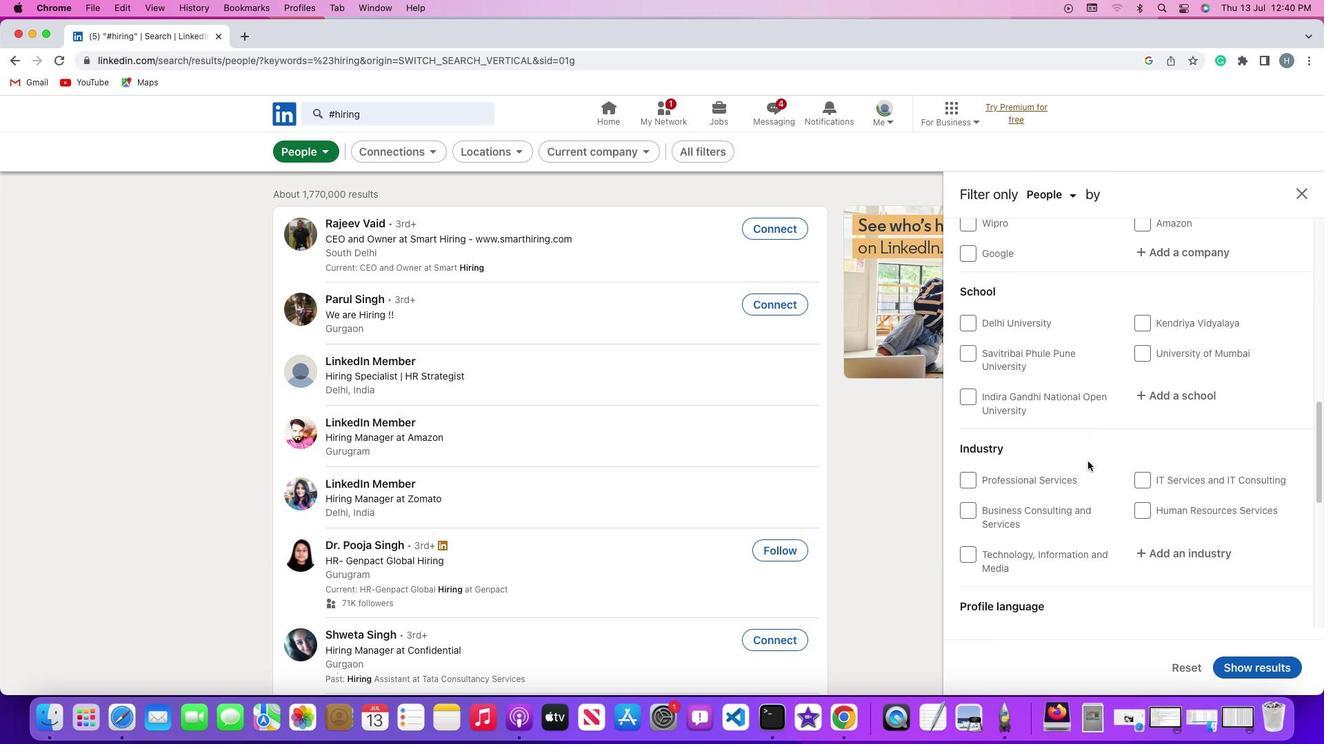 
Action: Mouse scrolled (1087, 462) with delta (0, 0)
Screenshot: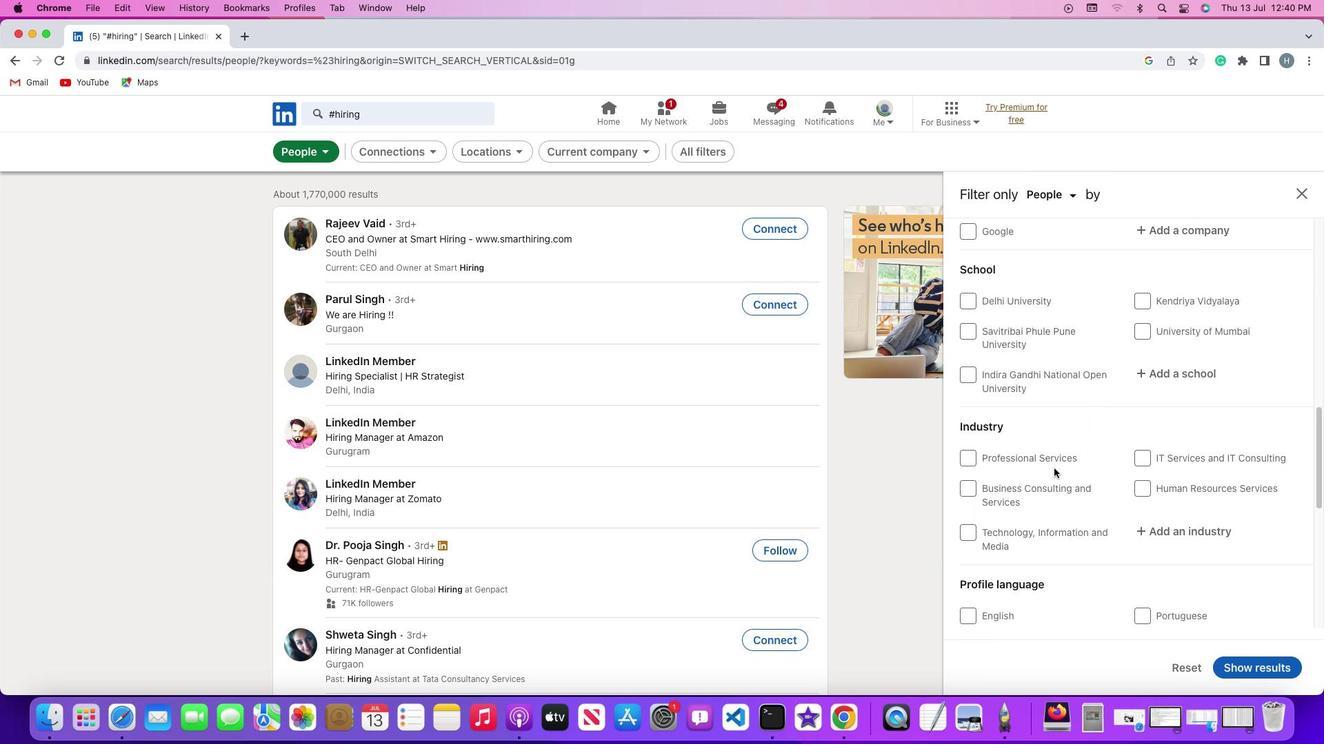 
Action: Mouse scrolled (1087, 462) with delta (0, 0)
Screenshot: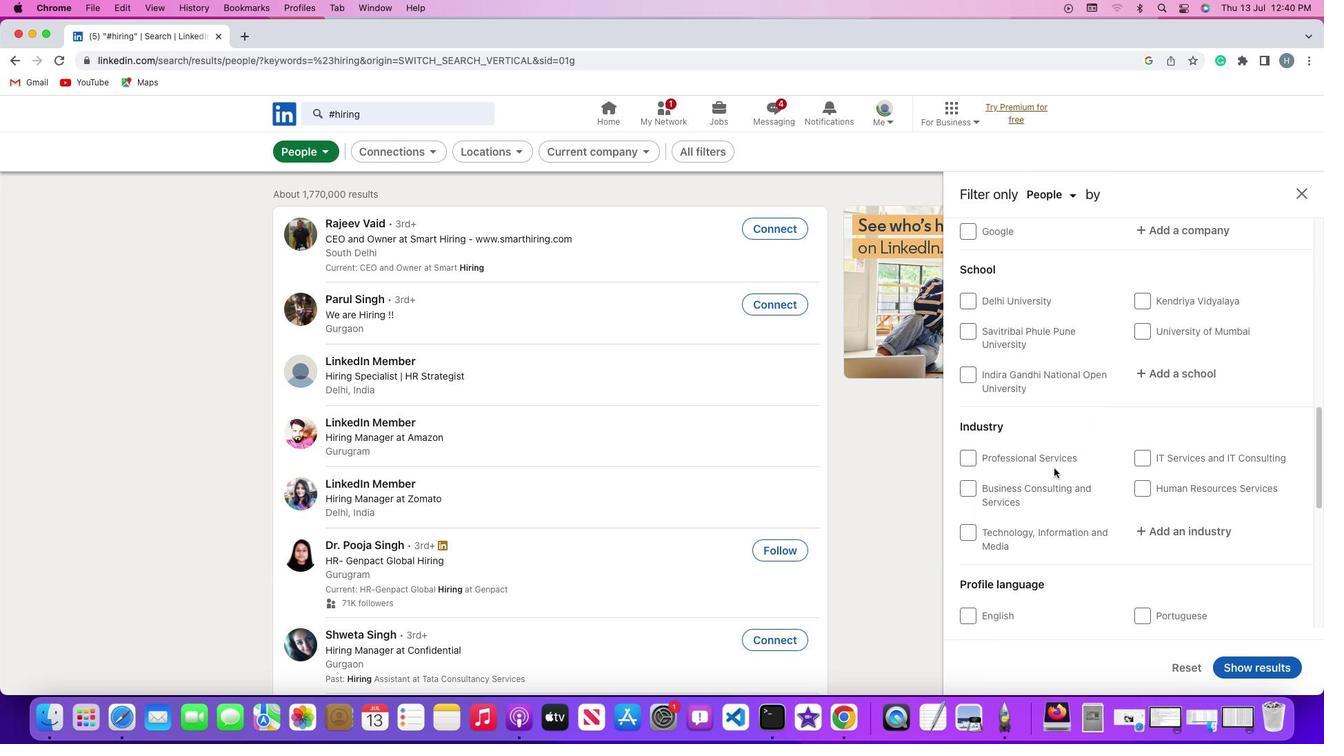 
Action: Mouse moved to (970, 486)
Screenshot: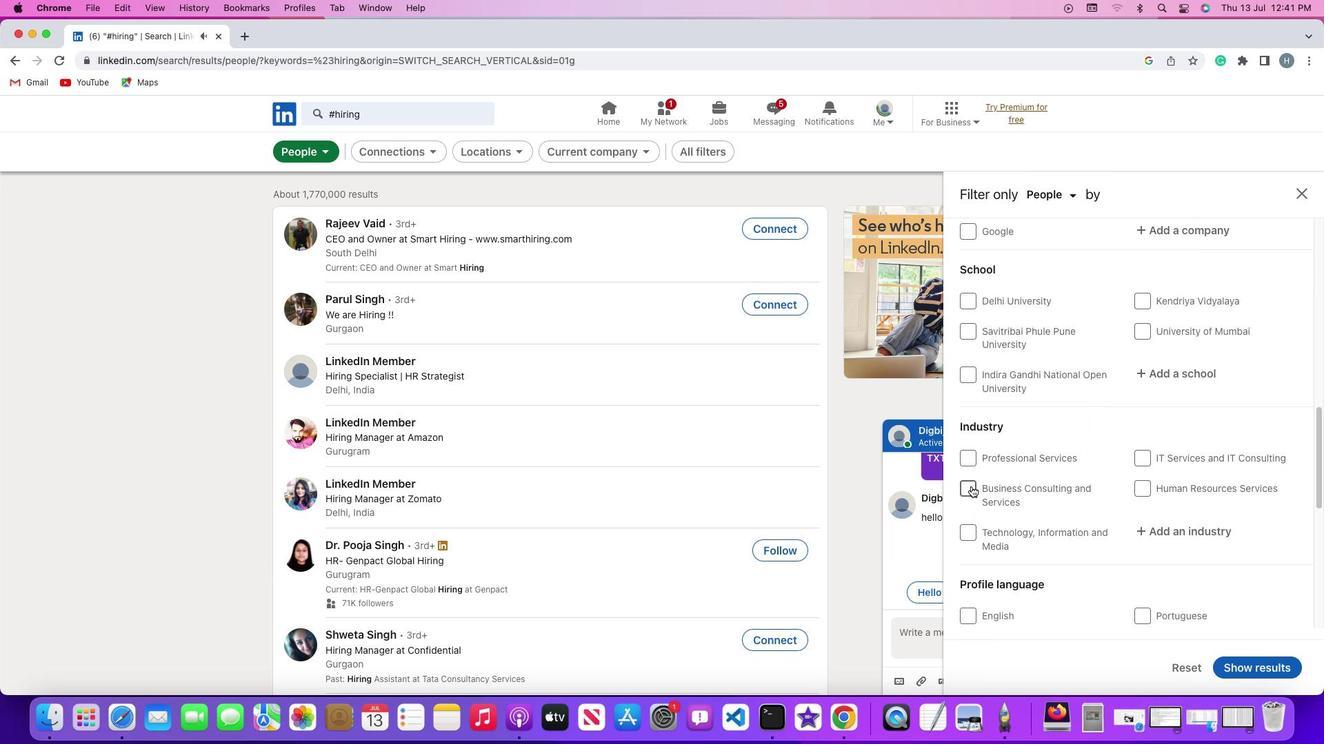 
Action: Mouse pressed left at (970, 486)
Screenshot: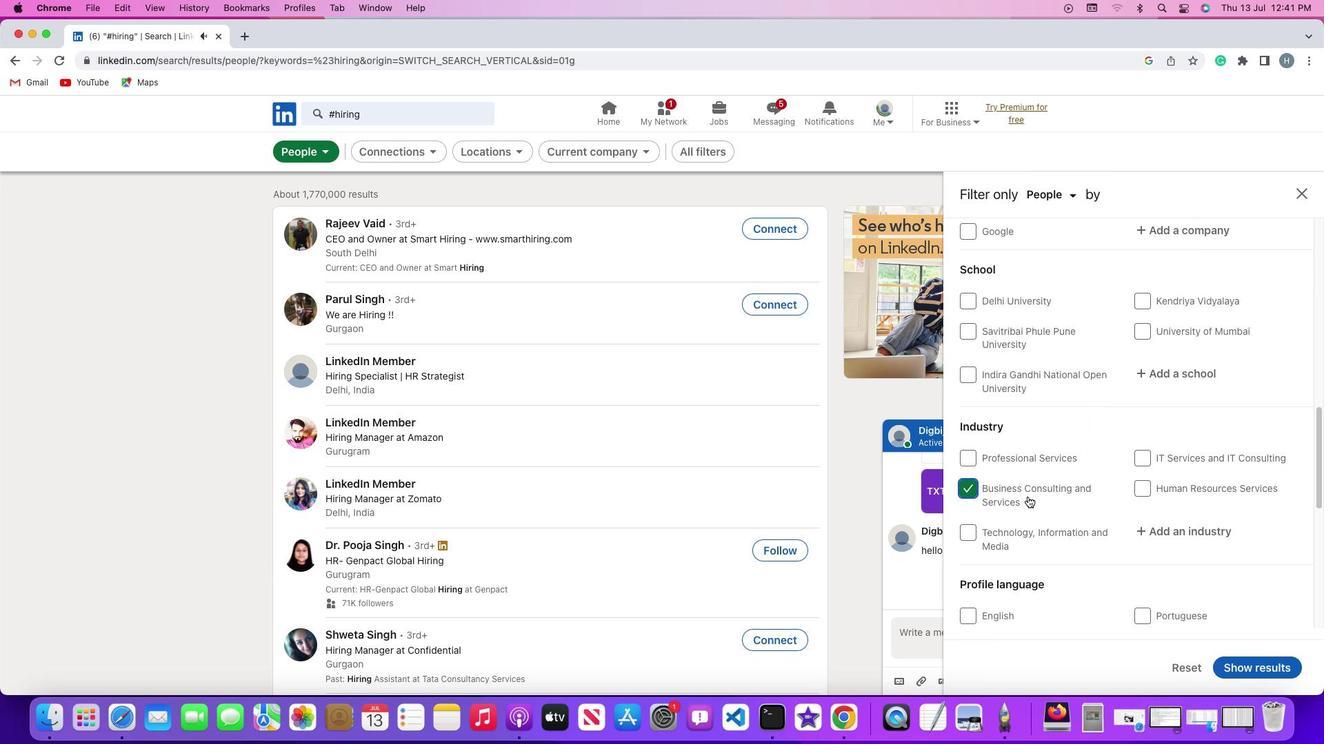 
Action: Mouse moved to (1249, 665)
Screenshot: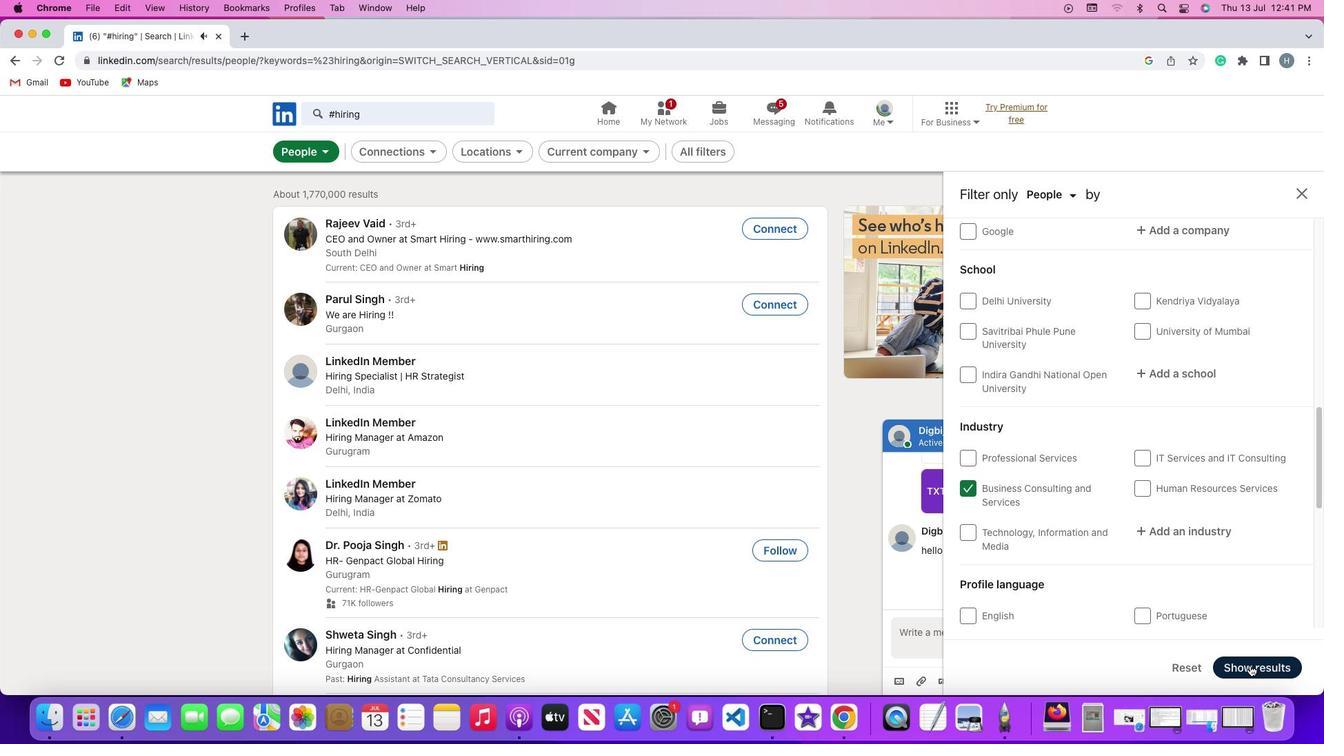 
Action: Mouse pressed left at (1249, 665)
Screenshot: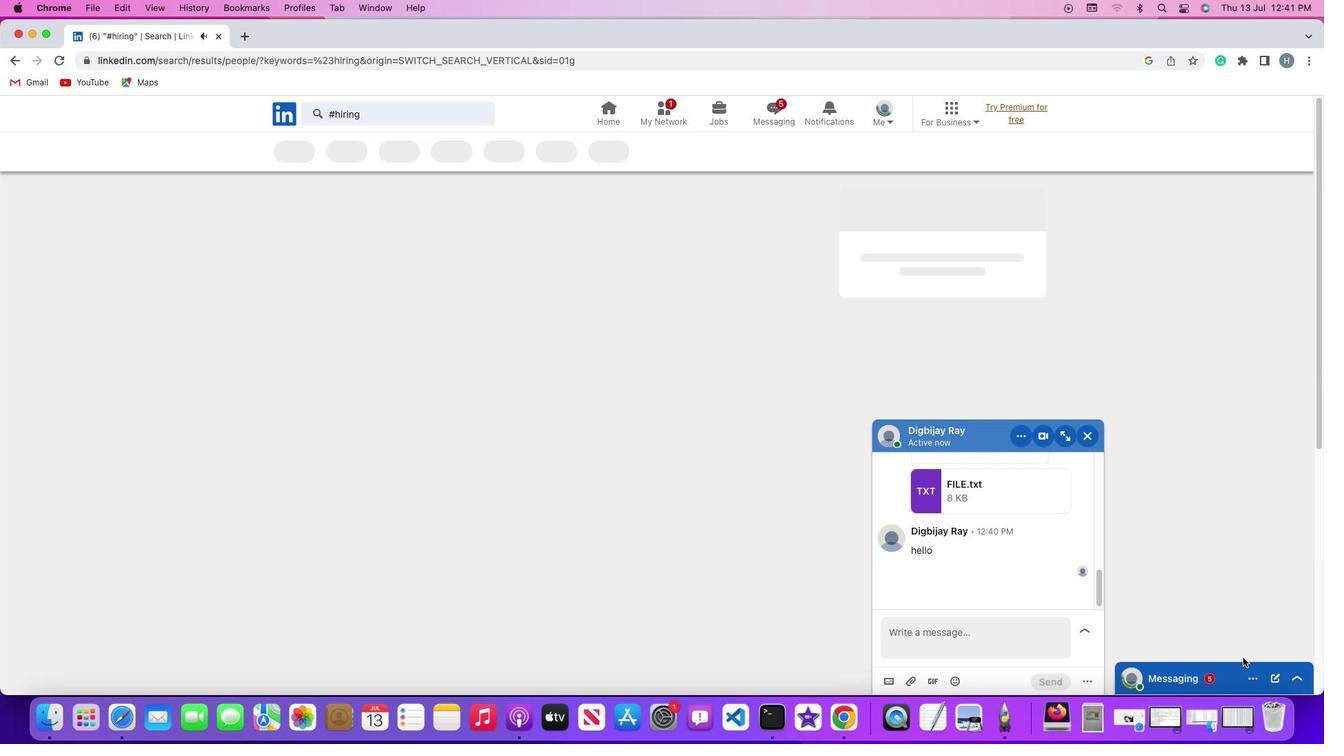 
Action: Mouse moved to (1141, 307)
Screenshot: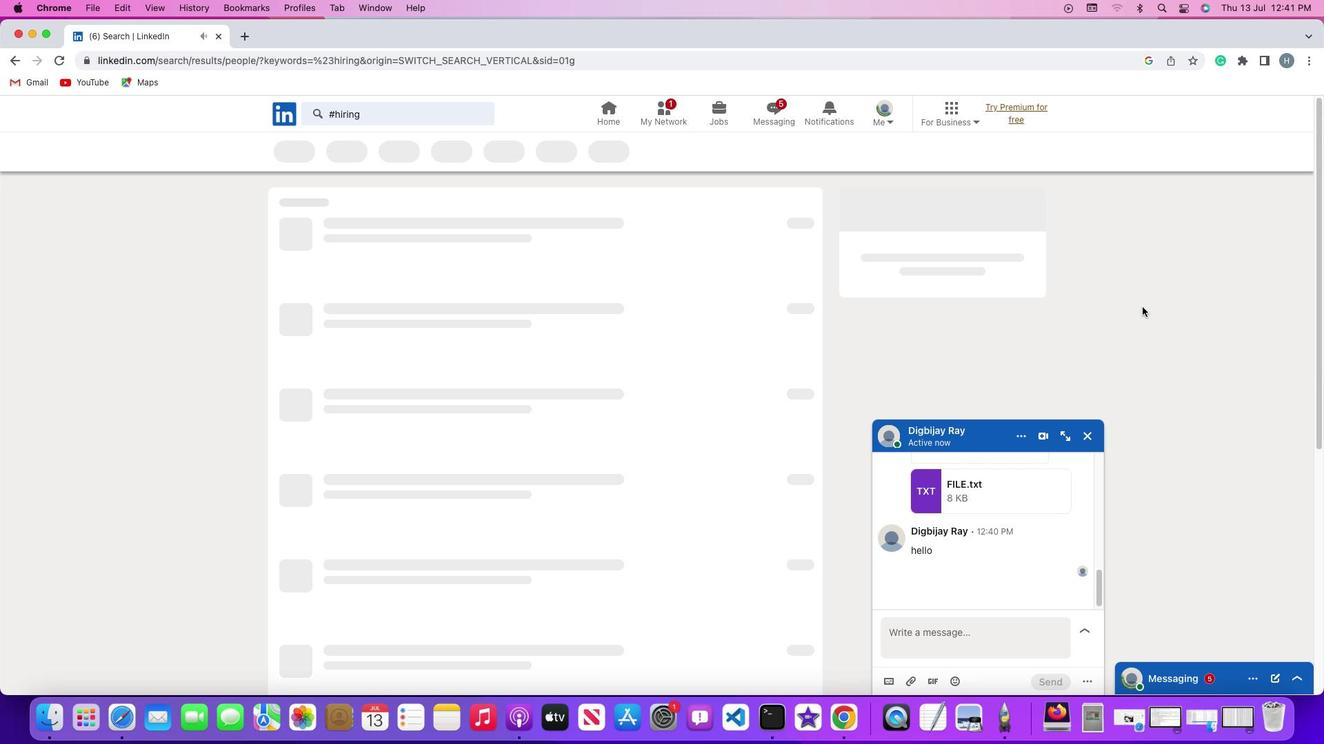 
